 Task: Tag tasks with labels like "Urgent" or "High Priority" for quick filtering in report finalization projects.
Action: Mouse moved to (663, 211)
Screenshot: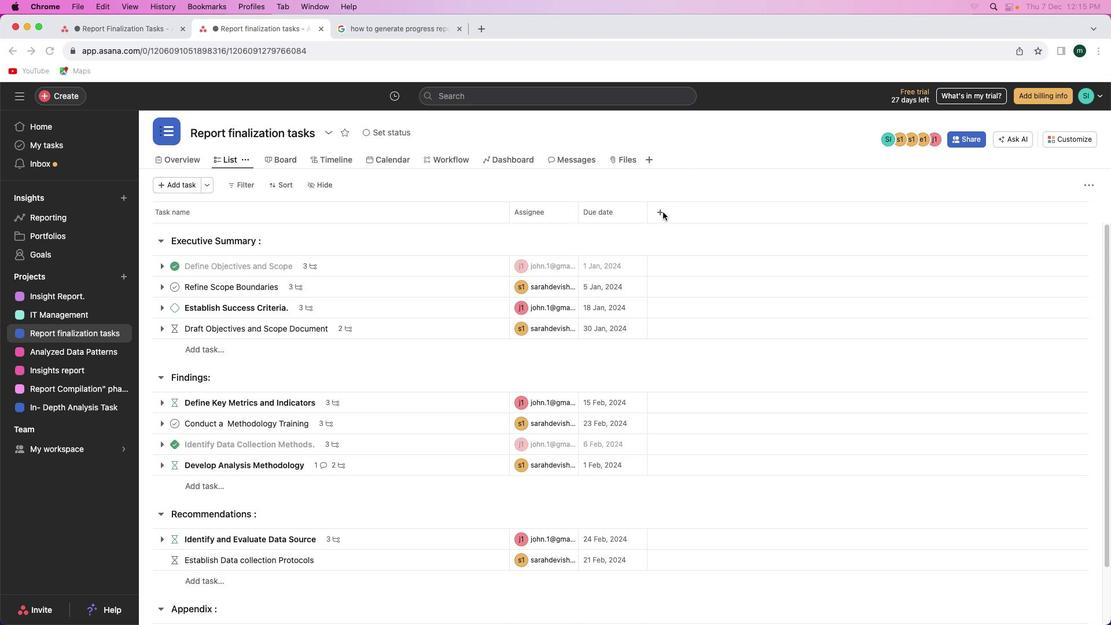 
Action: Mouse pressed left at (663, 211)
Screenshot: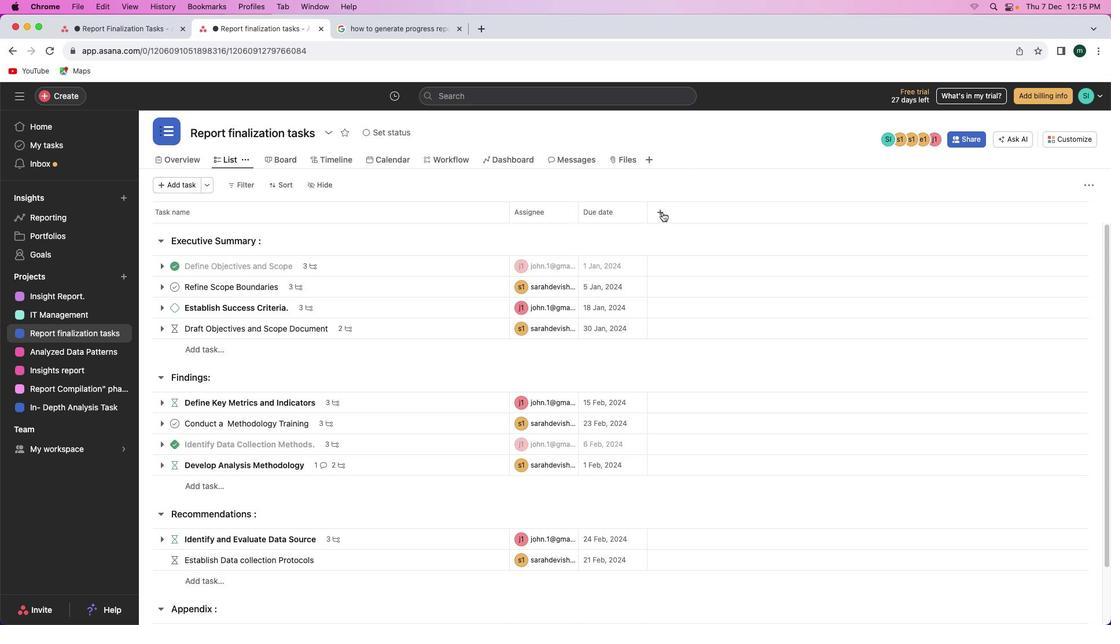 
Action: Mouse moved to (660, 212)
Screenshot: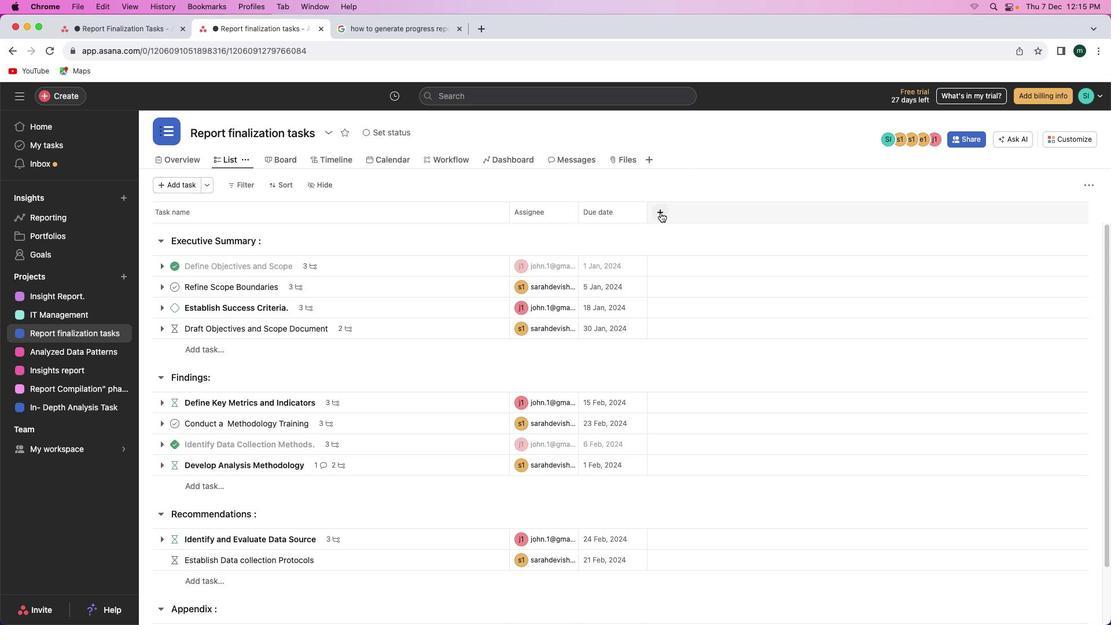 
Action: Mouse pressed left at (660, 212)
Screenshot: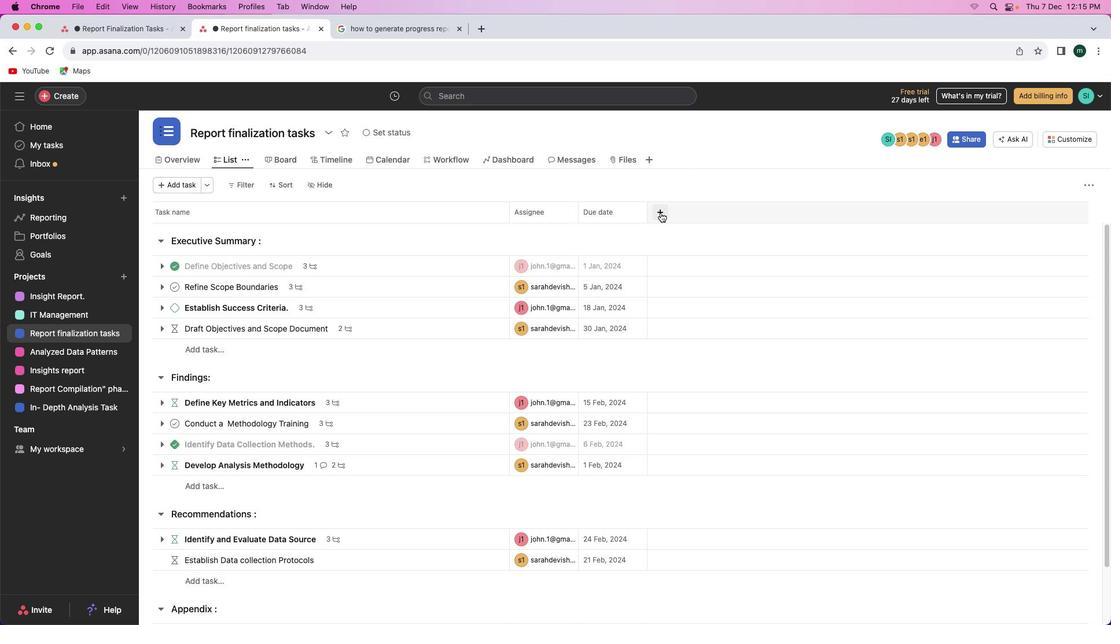 
Action: Mouse moved to (681, 248)
Screenshot: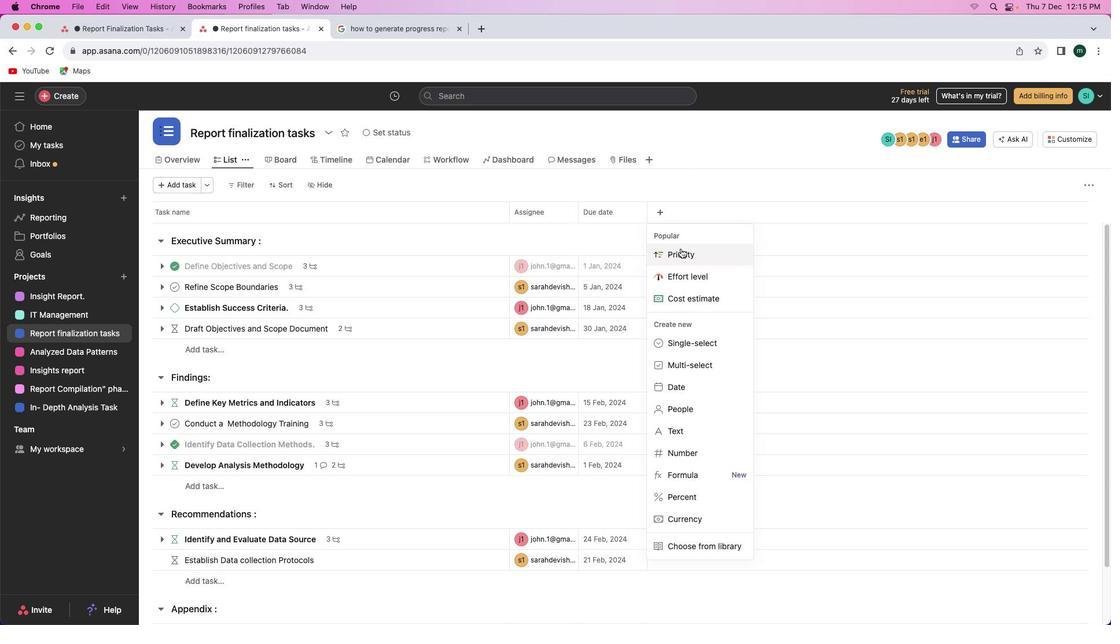 
Action: Mouse pressed left at (681, 248)
Screenshot: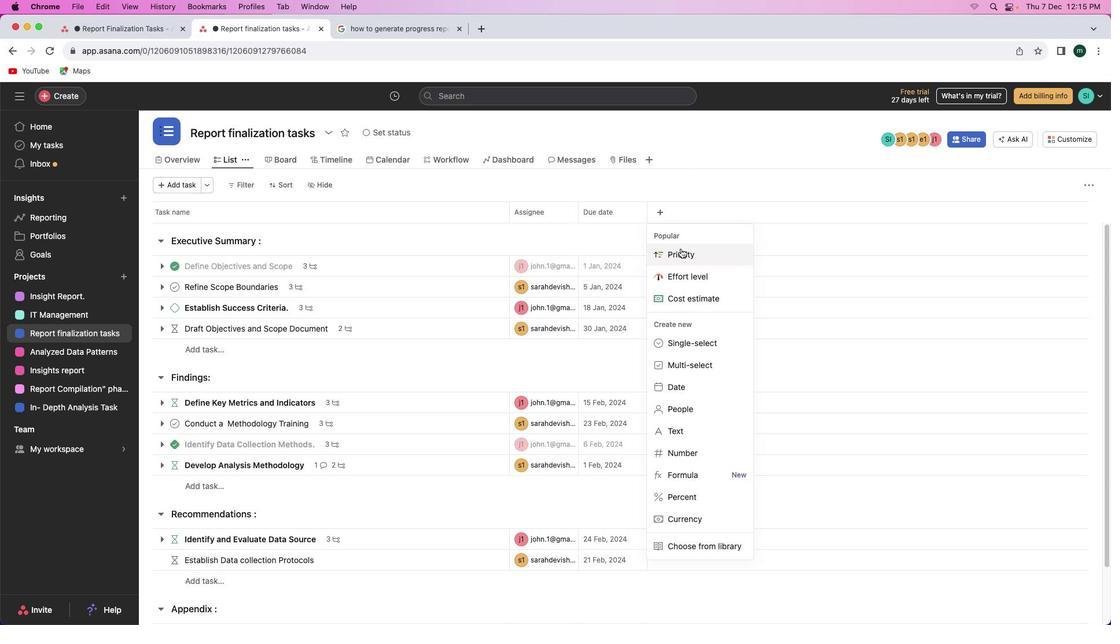 
Action: Mouse moved to (685, 492)
Screenshot: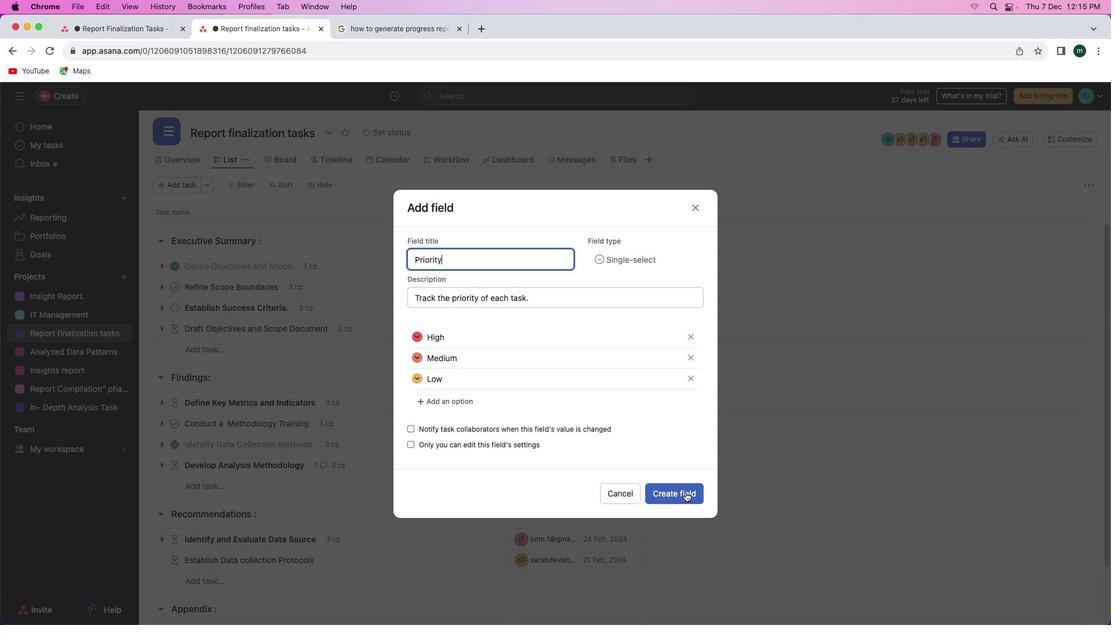 
Action: Mouse pressed left at (685, 492)
Screenshot: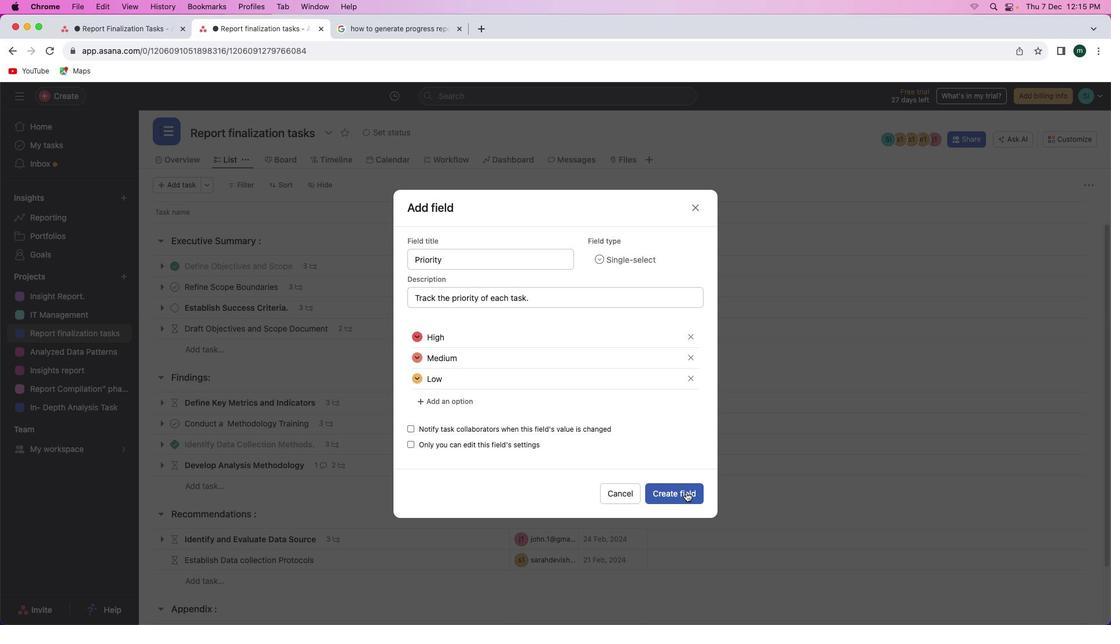 
Action: Mouse moved to (699, 263)
Screenshot: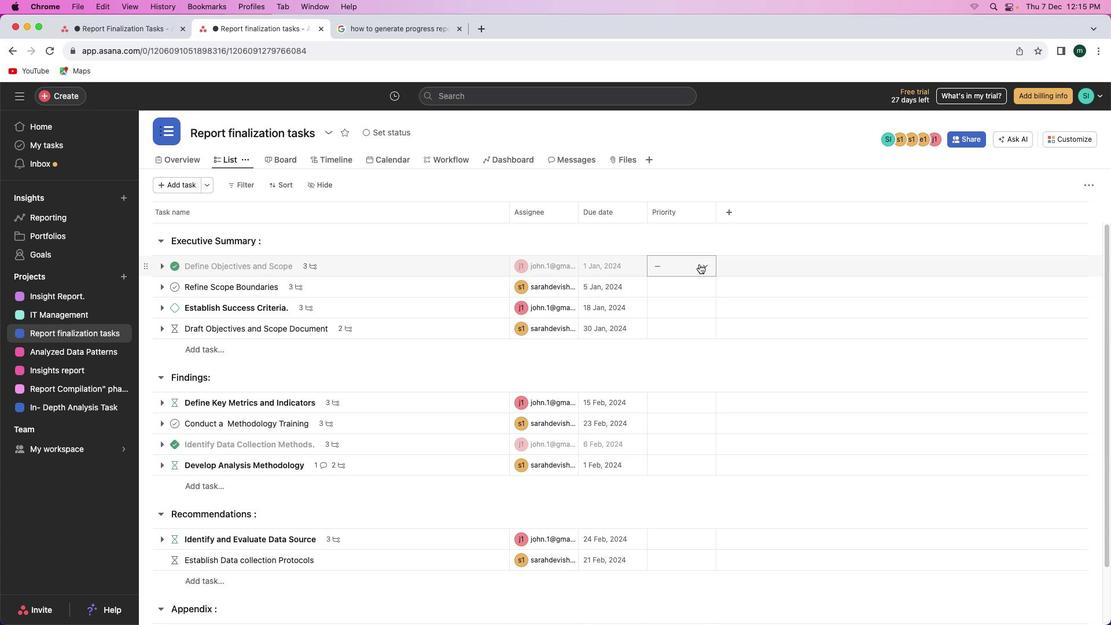 
Action: Mouse pressed left at (699, 263)
Screenshot: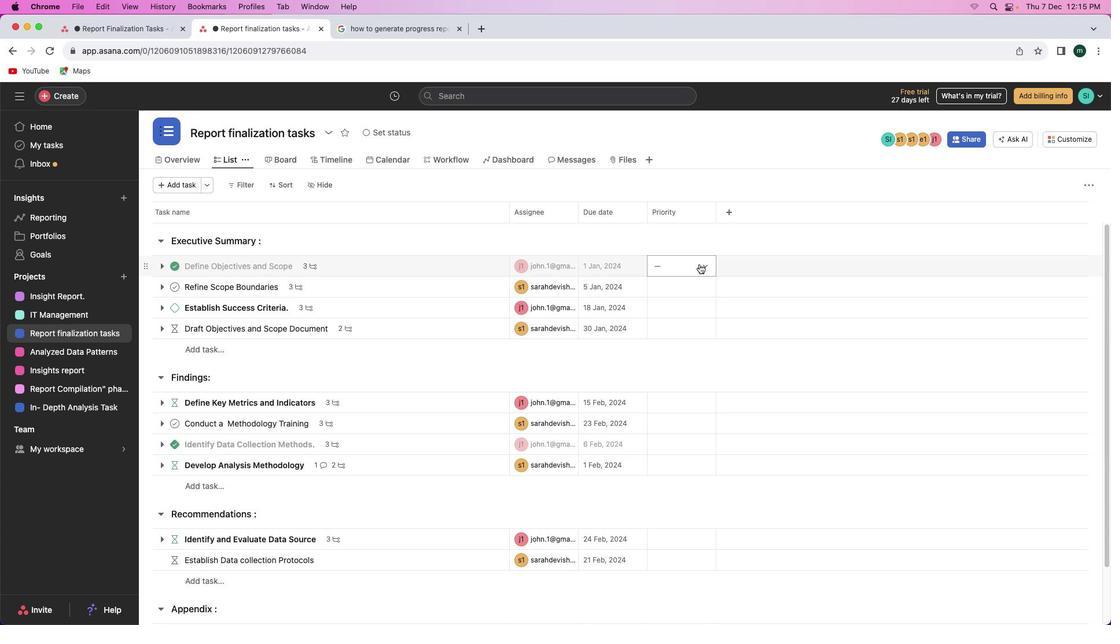 
Action: Mouse moved to (683, 328)
Screenshot: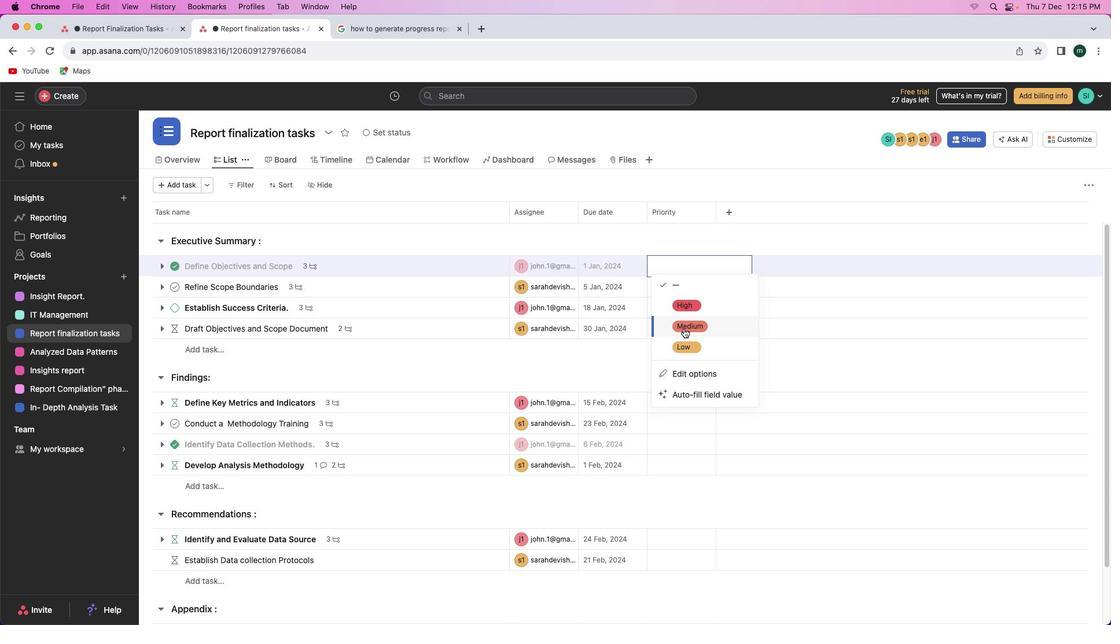 
Action: Mouse pressed left at (683, 328)
Screenshot: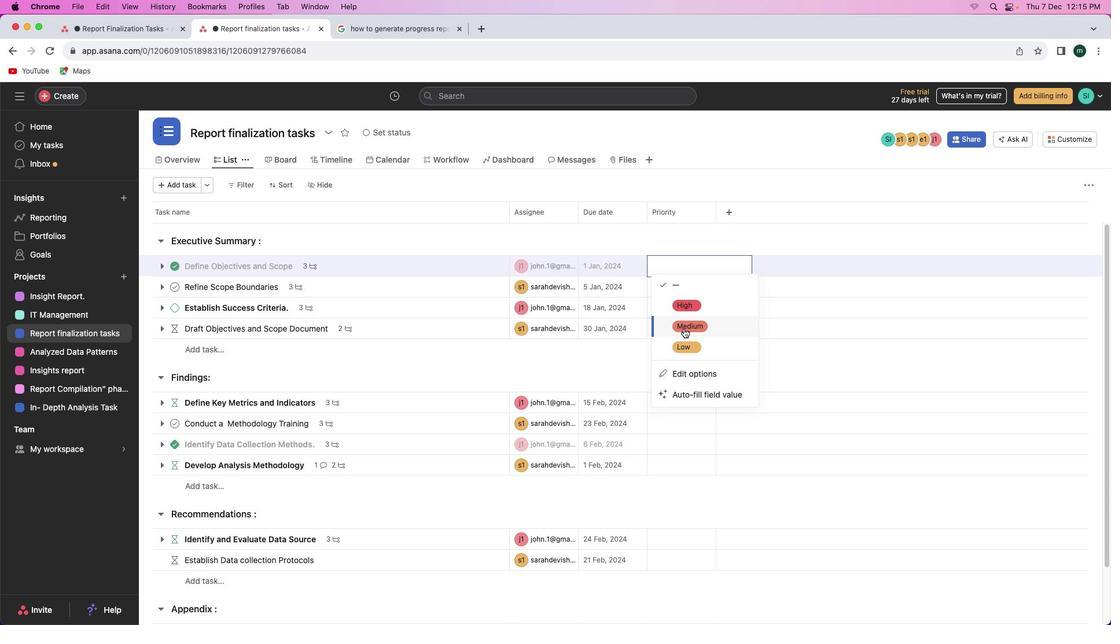 
Action: Mouse moved to (691, 289)
Screenshot: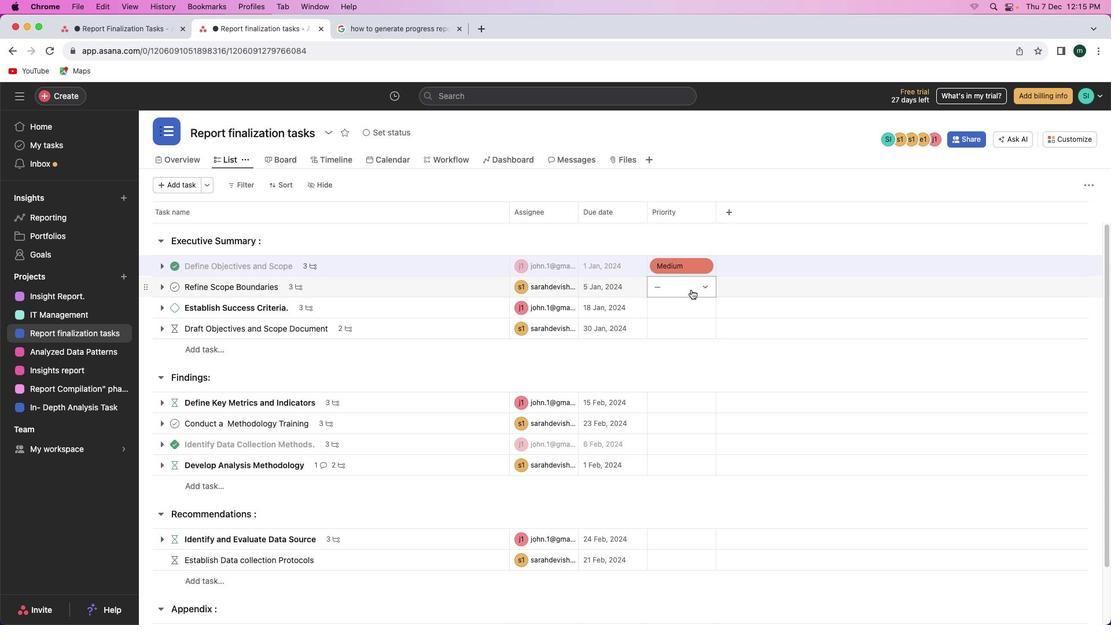 
Action: Mouse pressed left at (691, 289)
Screenshot: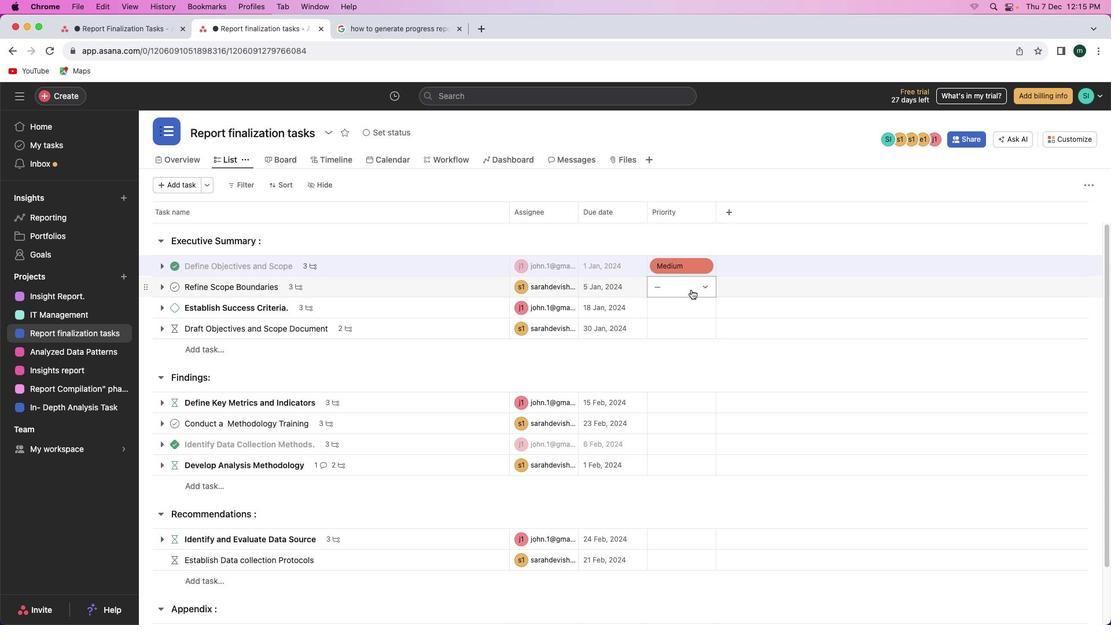 
Action: Mouse moved to (687, 369)
Screenshot: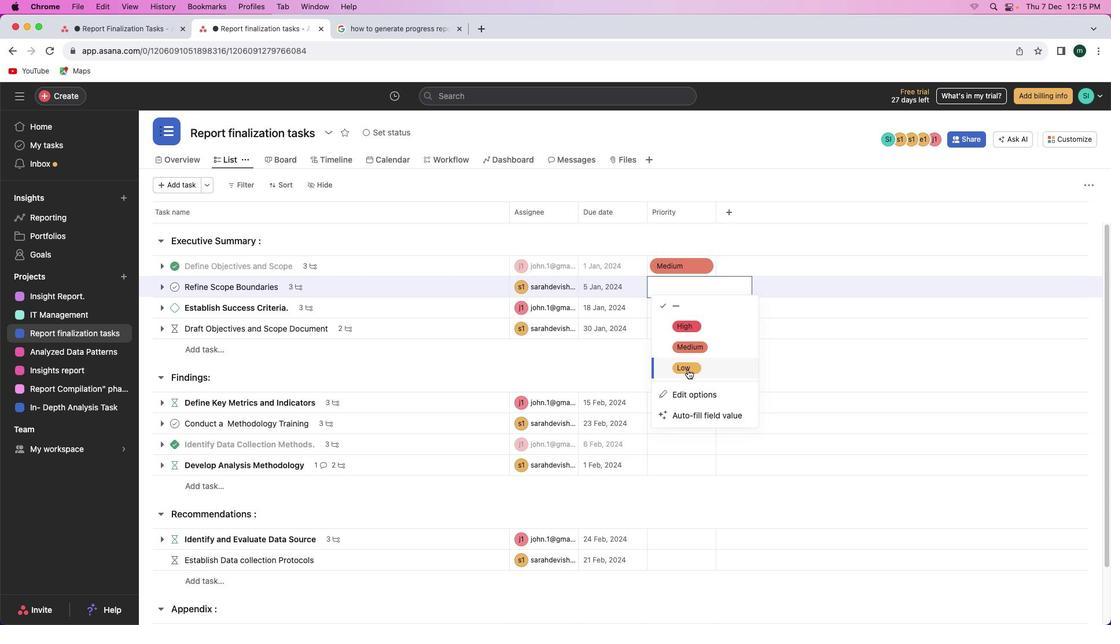 
Action: Mouse pressed left at (687, 369)
Screenshot: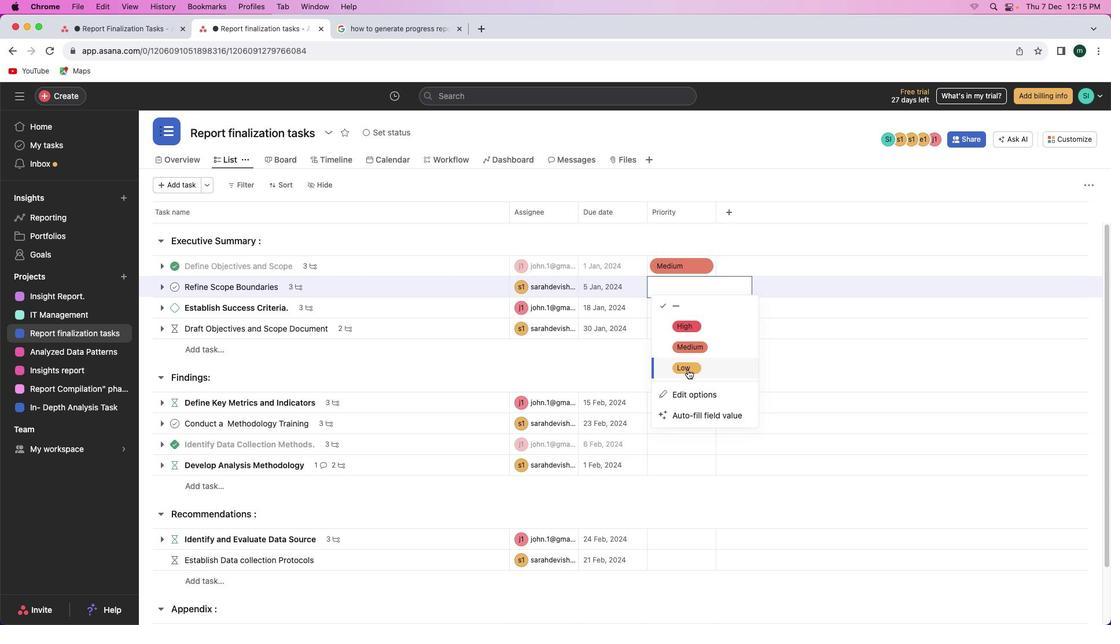 
Action: Mouse moved to (696, 313)
Screenshot: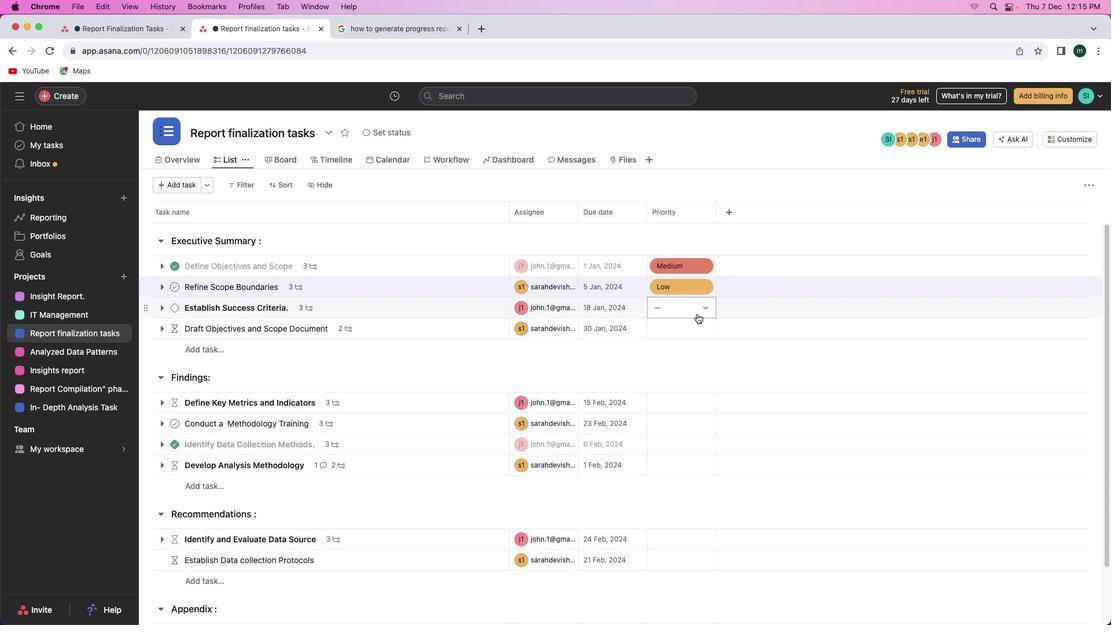 
Action: Mouse pressed left at (696, 313)
Screenshot: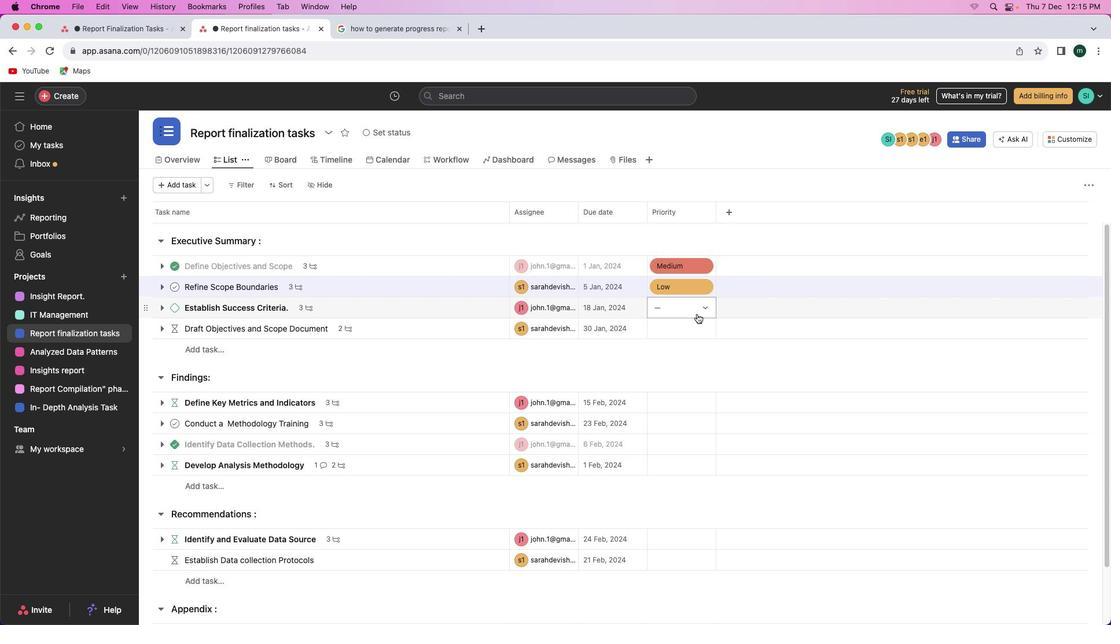 
Action: Mouse moved to (688, 364)
Screenshot: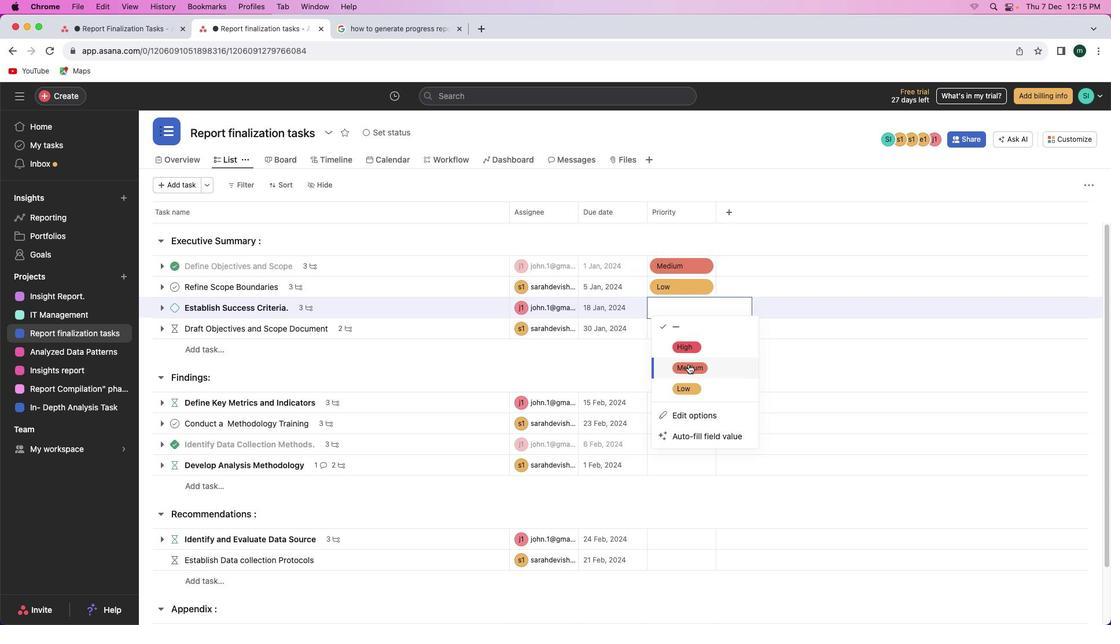 
Action: Mouse pressed left at (688, 364)
Screenshot: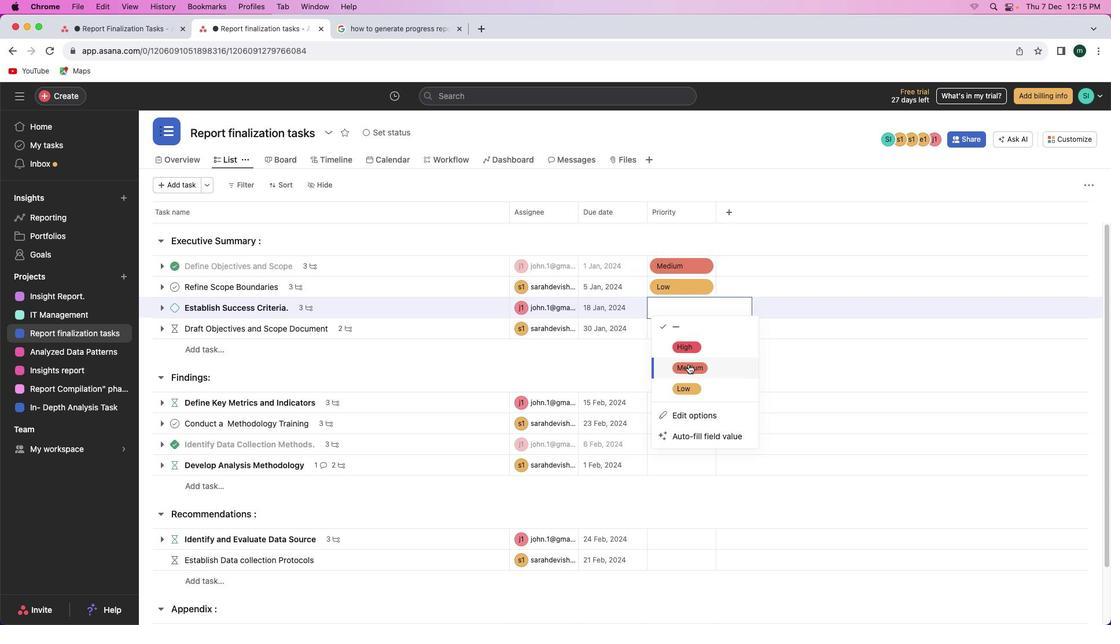 
Action: Mouse moved to (697, 331)
Screenshot: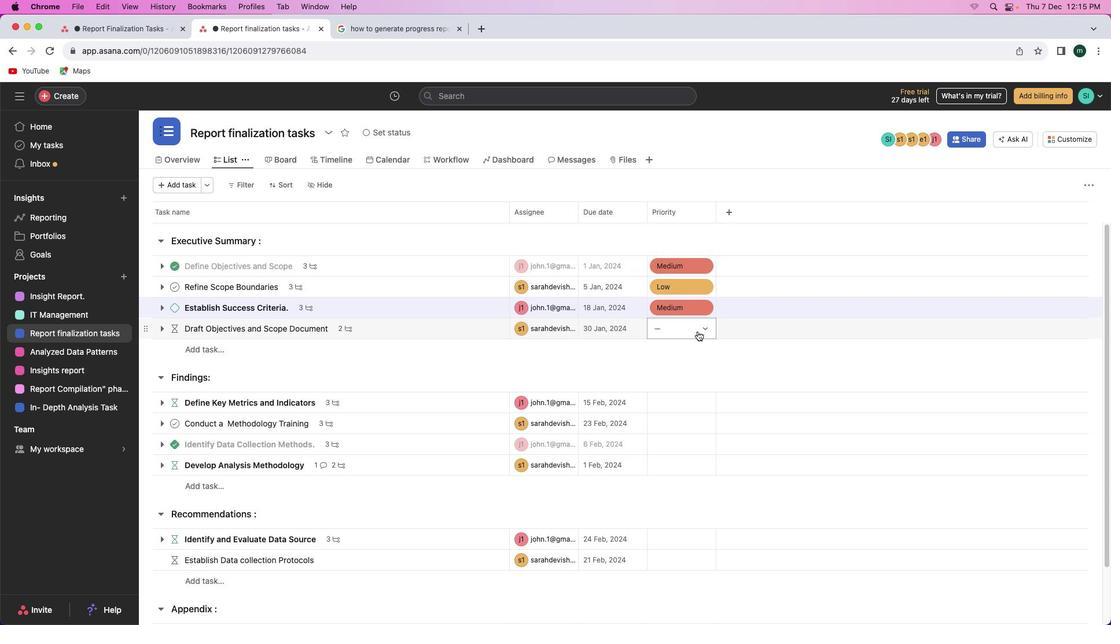 
Action: Mouse pressed left at (697, 331)
Screenshot: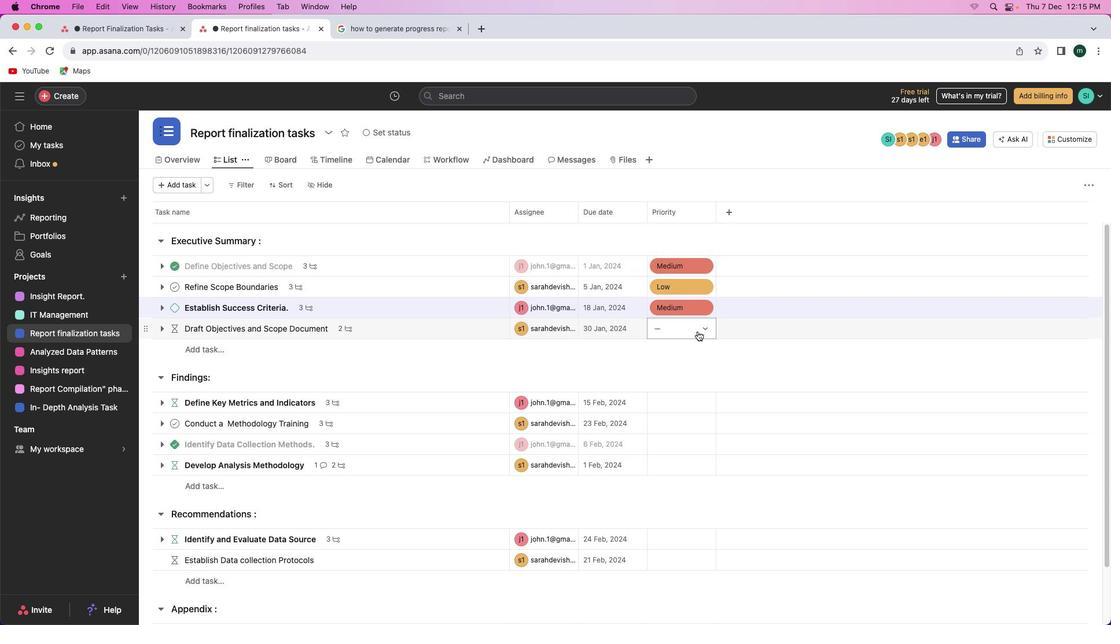 
Action: Mouse moved to (691, 361)
Screenshot: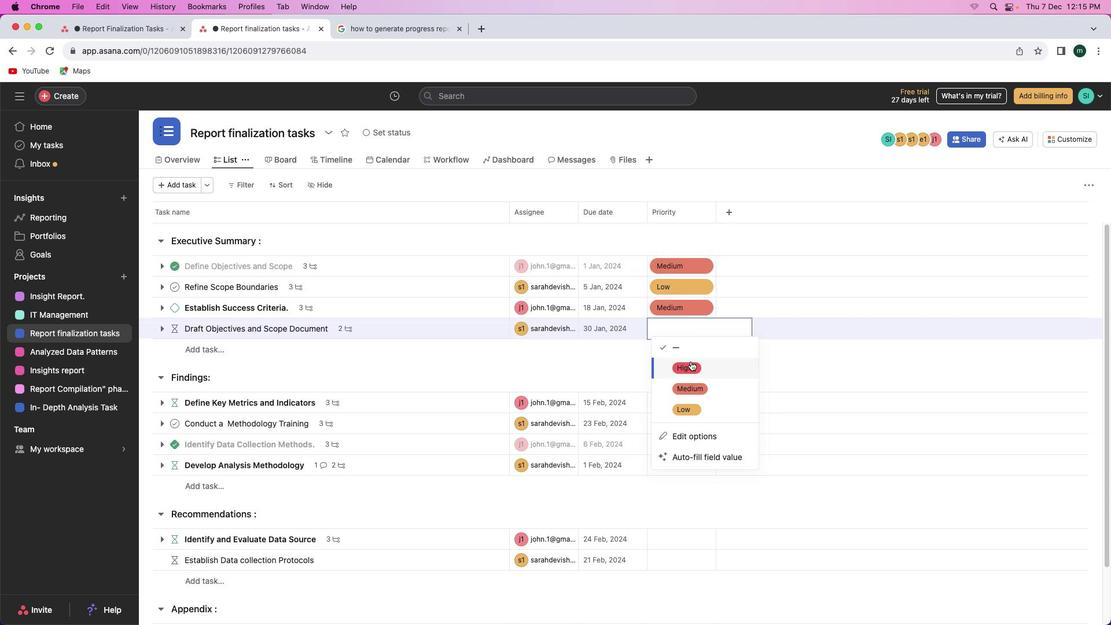 
Action: Mouse pressed left at (691, 361)
Screenshot: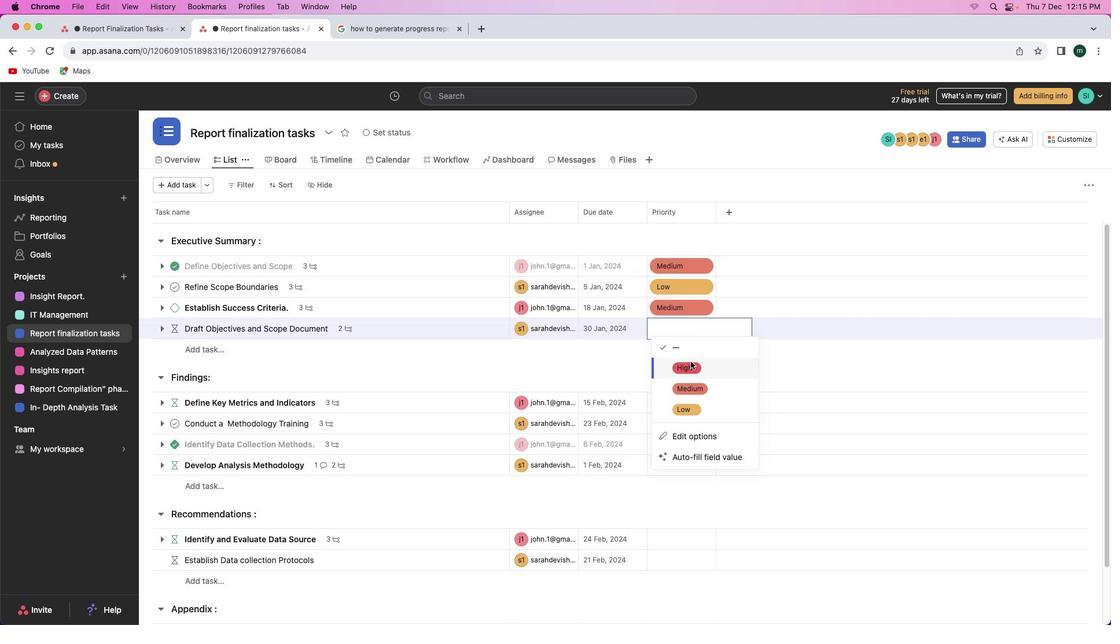 
Action: Mouse moved to (692, 401)
Screenshot: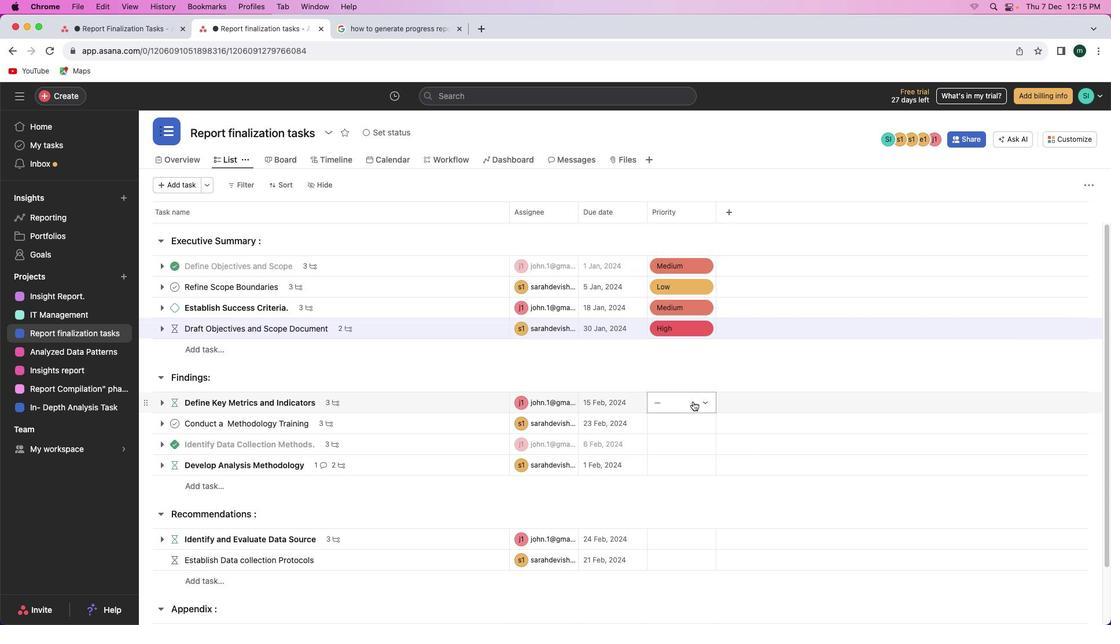 
Action: Mouse pressed left at (692, 401)
Screenshot: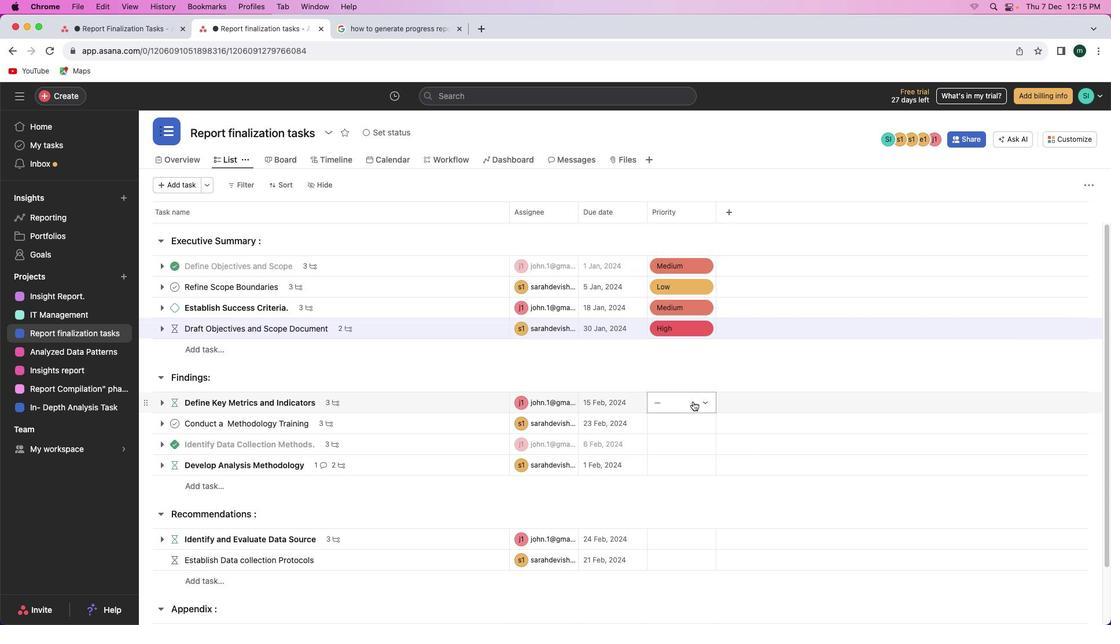 
Action: Mouse moved to (689, 442)
Screenshot: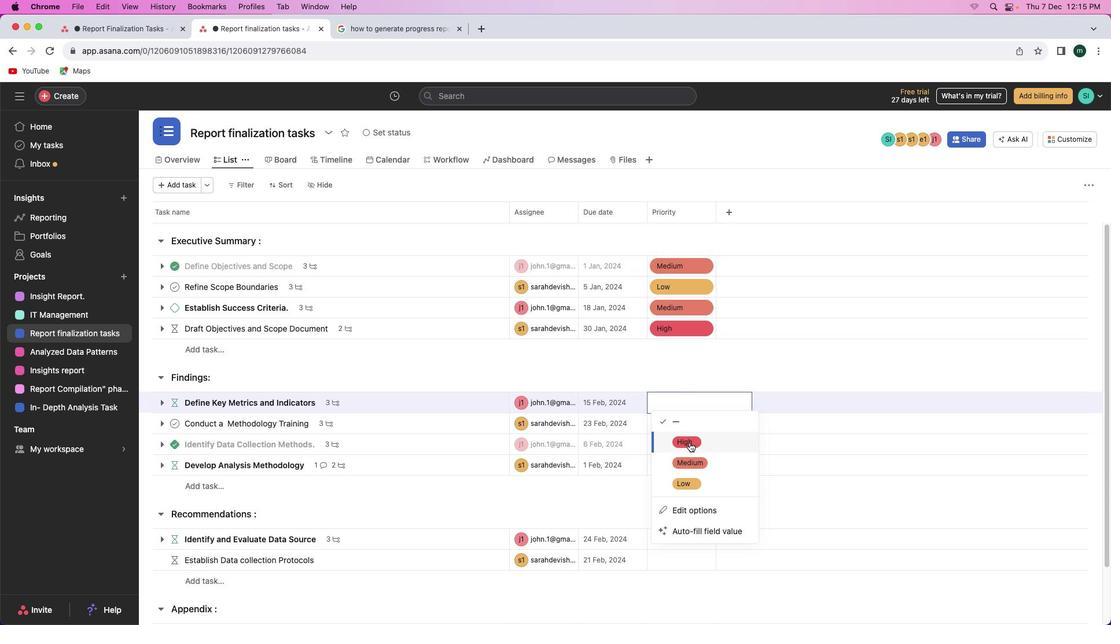 
Action: Mouse pressed left at (689, 442)
Screenshot: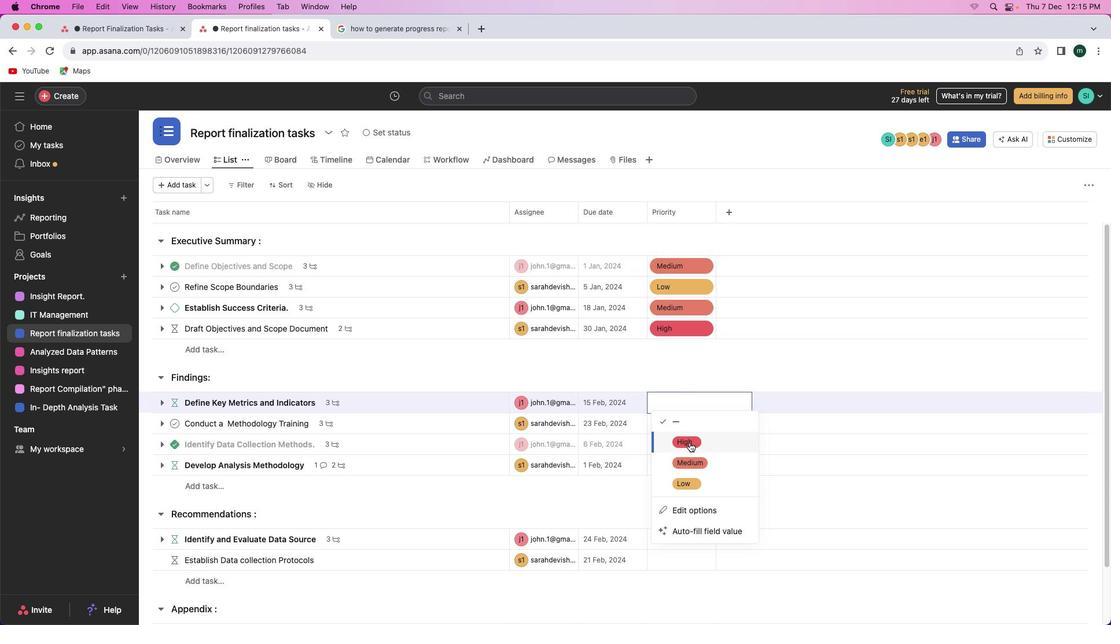 
Action: Mouse moved to (698, 430)
Screenshot: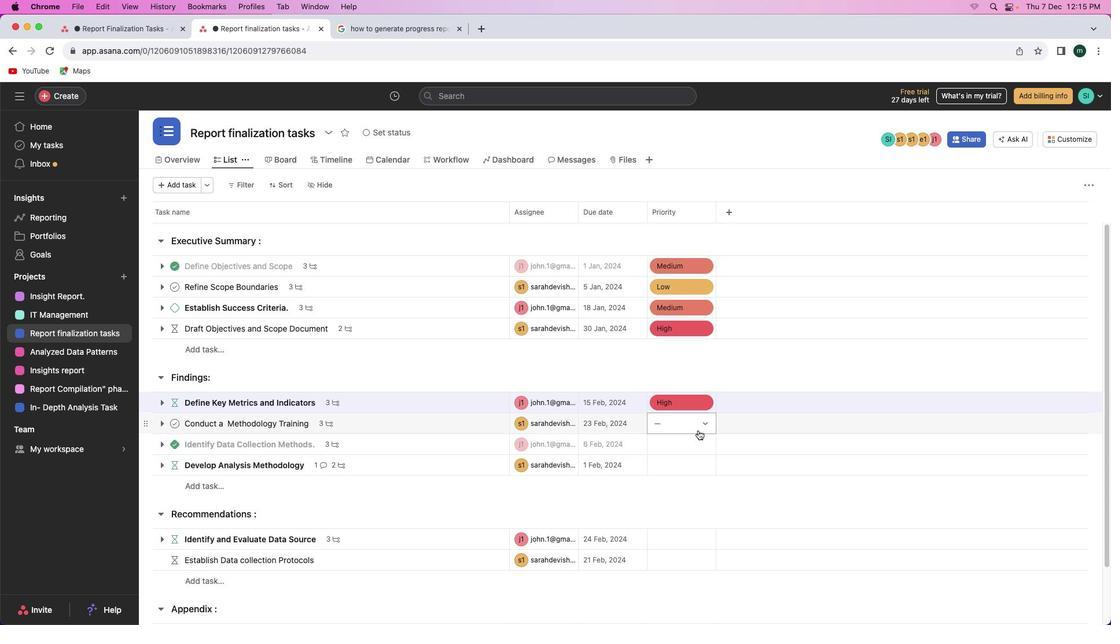 
Action: Mouse pressed left at (698, 430)
Screenshot: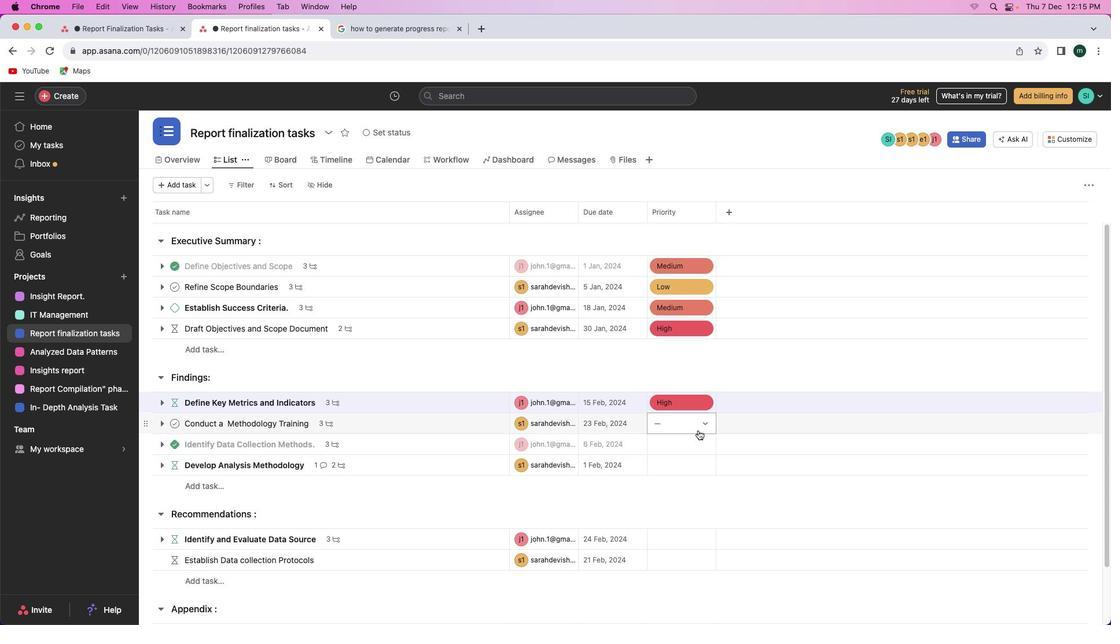 
Action: Mouse moved to (694, 454)
Screenshot: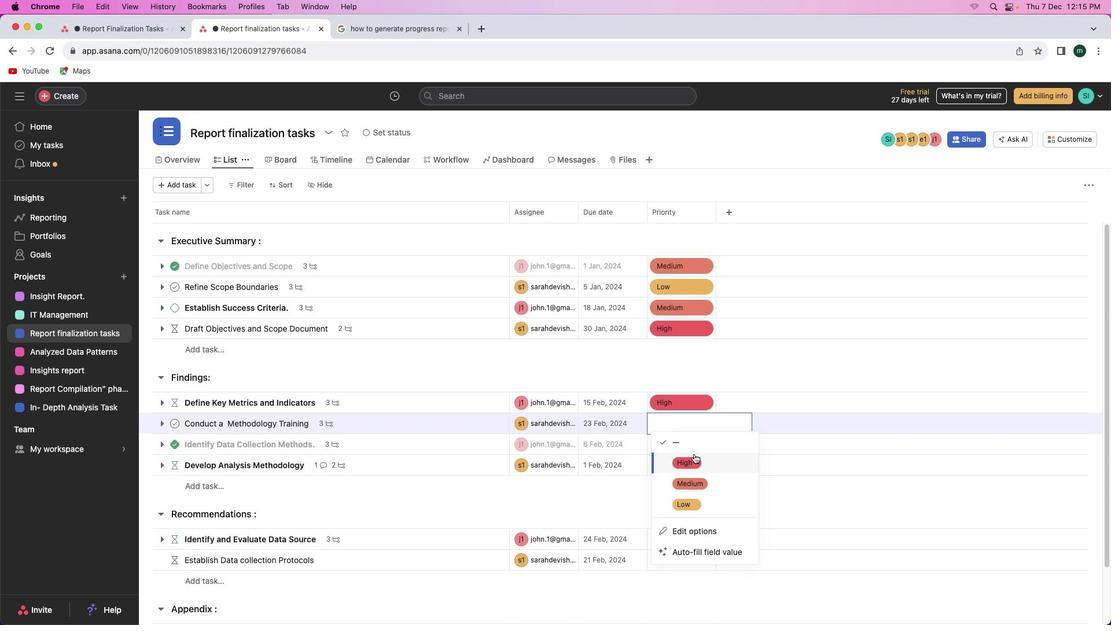 
Action: Mouse pressed left at (694, 454)
Screenshot: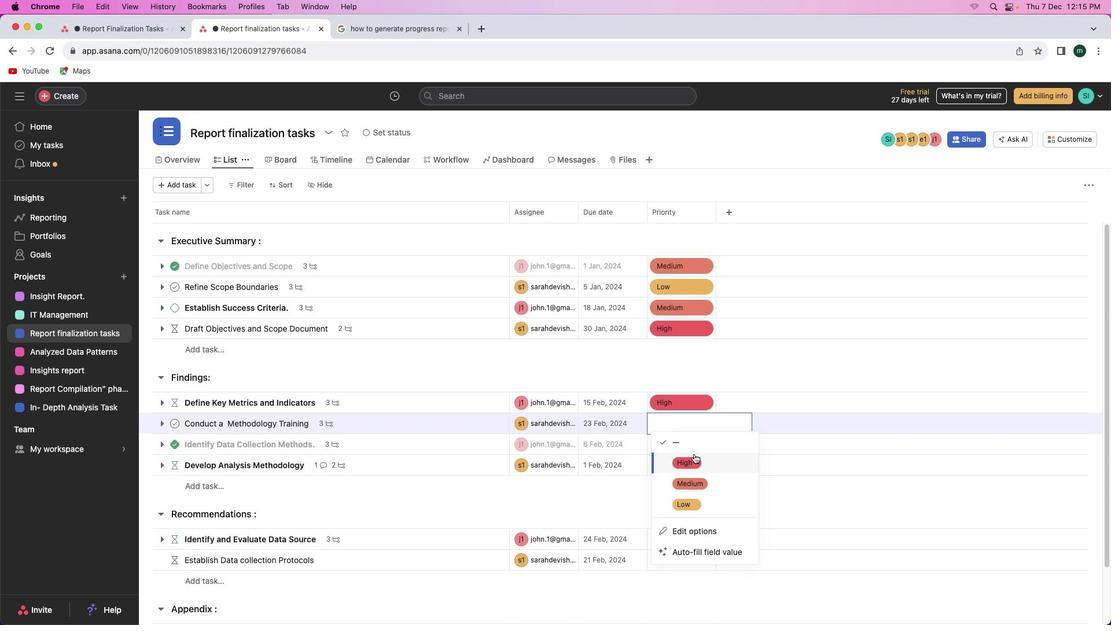 
Action: Mouse moved to (700, 444)
Screenshot: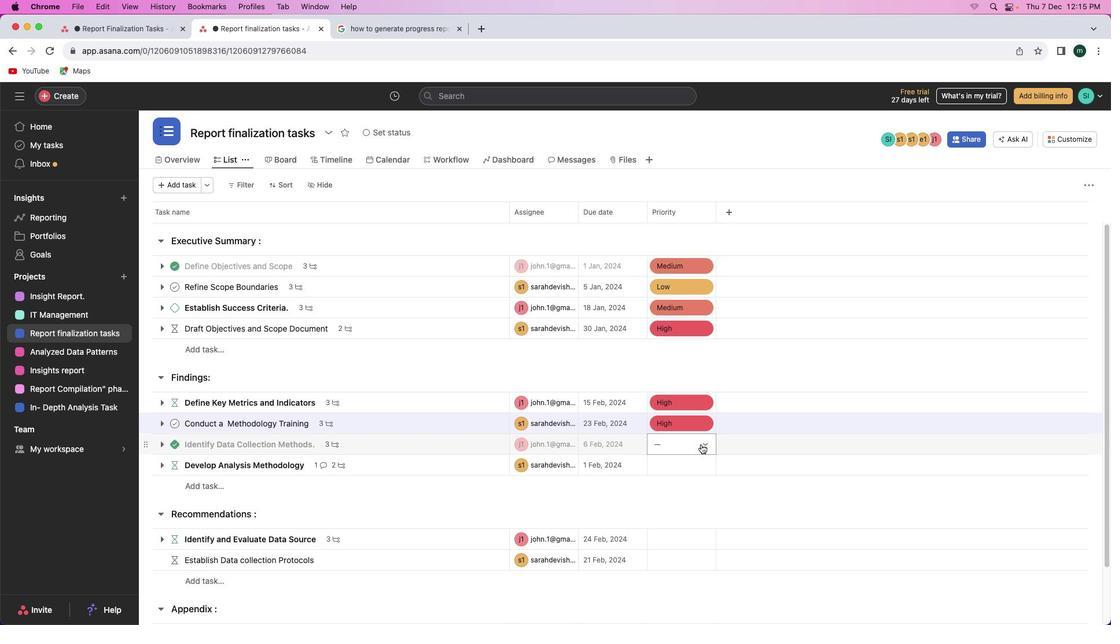 
Action: Mouse pressed left at (700, 444)
Screenshot: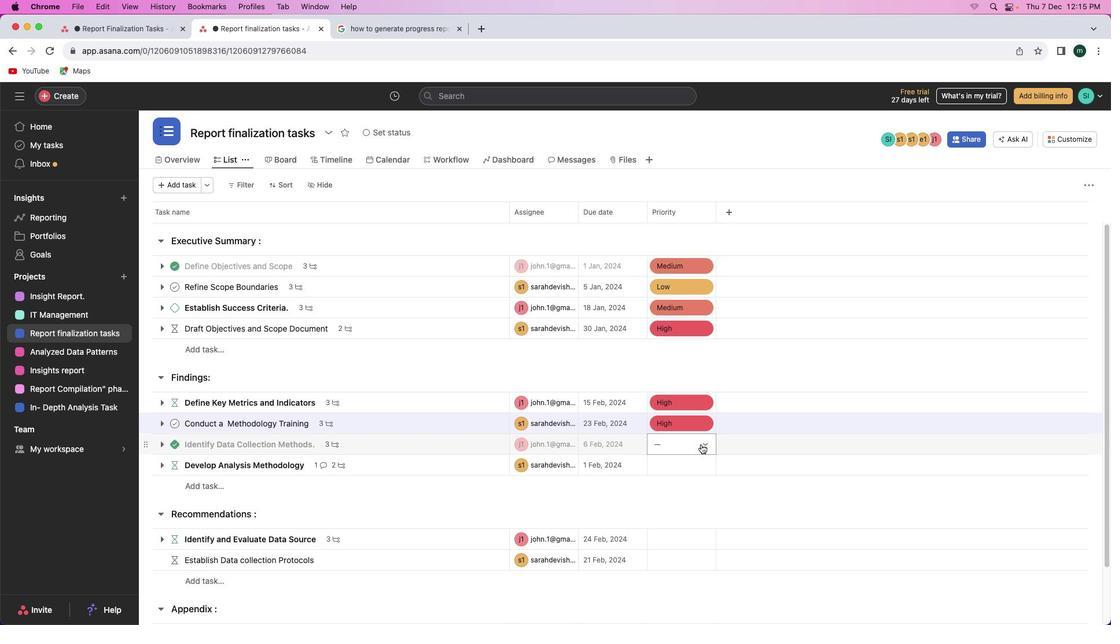
Action: Mouse moved to (687, 495)
Screenshot: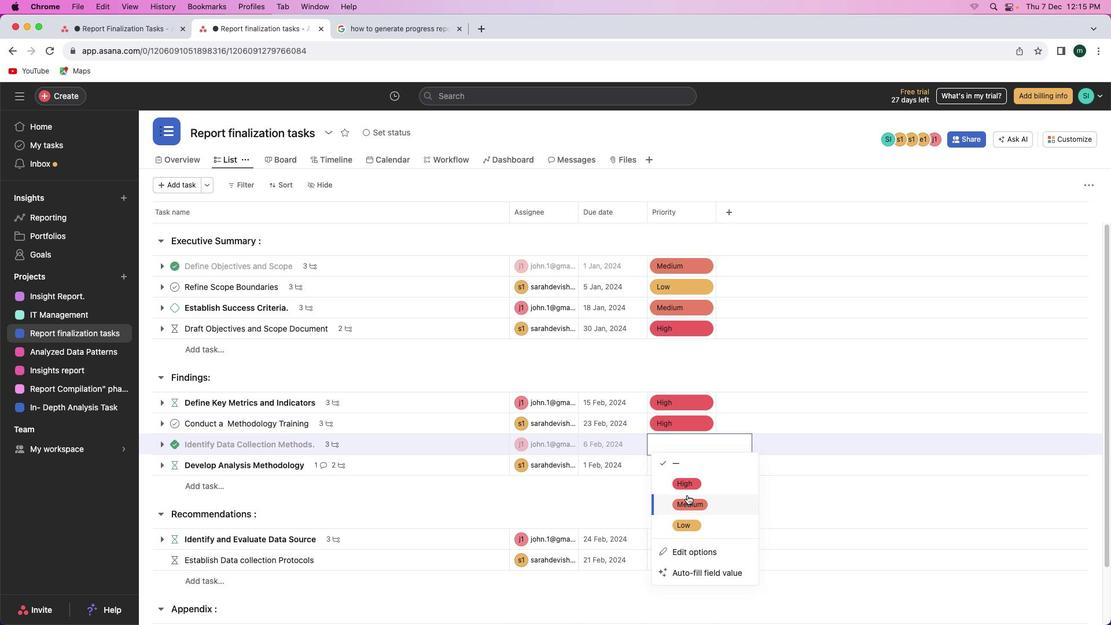 
Action: Mouse pressed left at (687, 495)
Screenshot: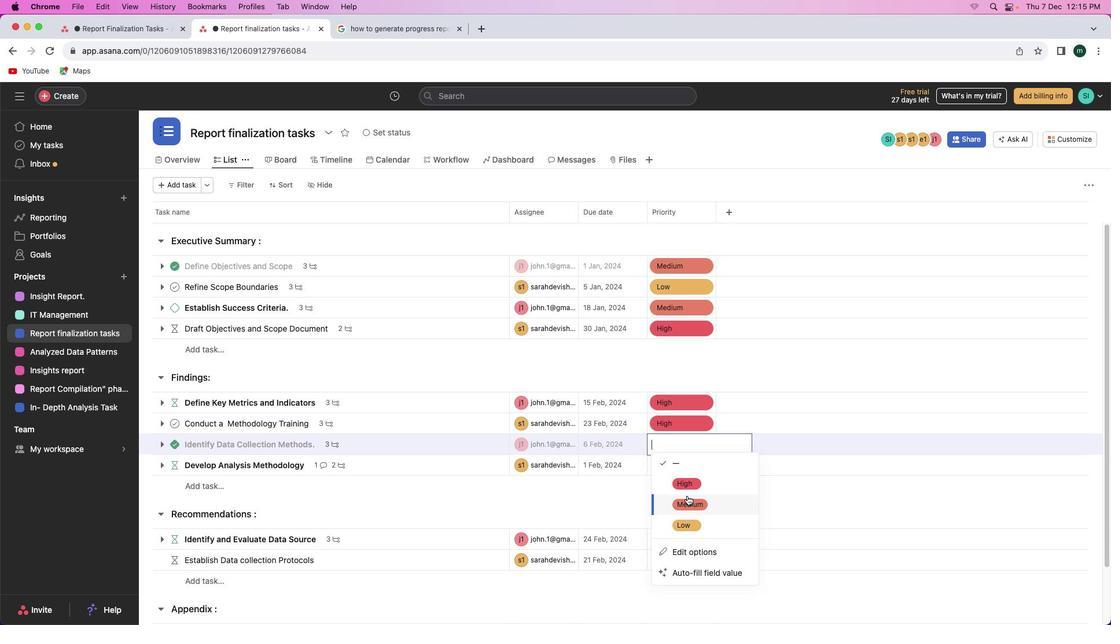 
Action: Mouse moved to (695, 471)
Screenshot: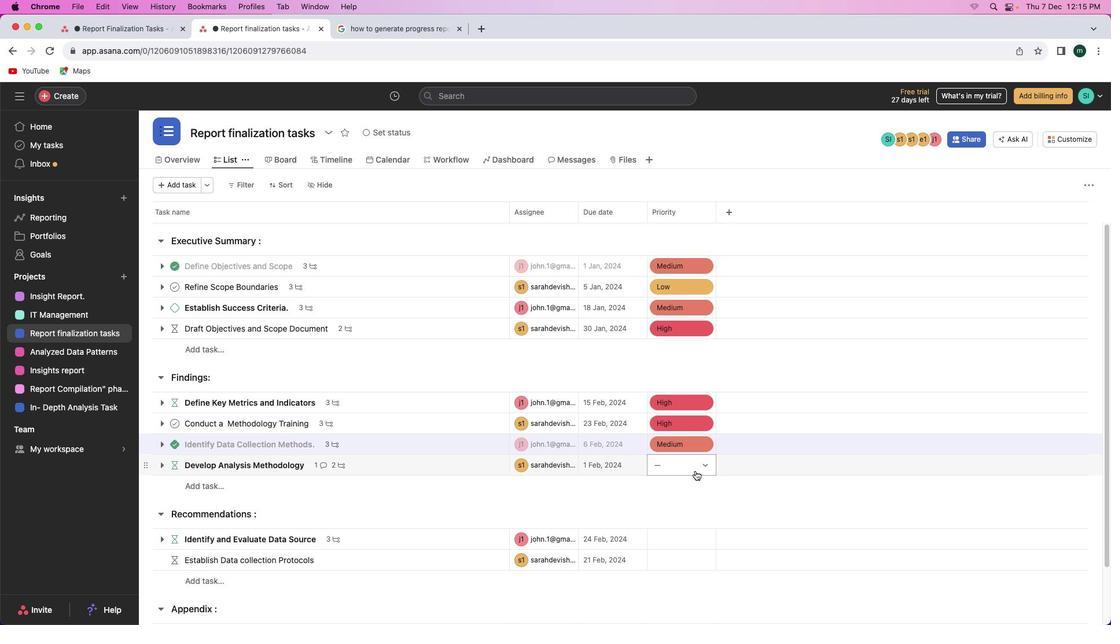 
Action: Mouse pressed left at (695, 471)
Screenshot: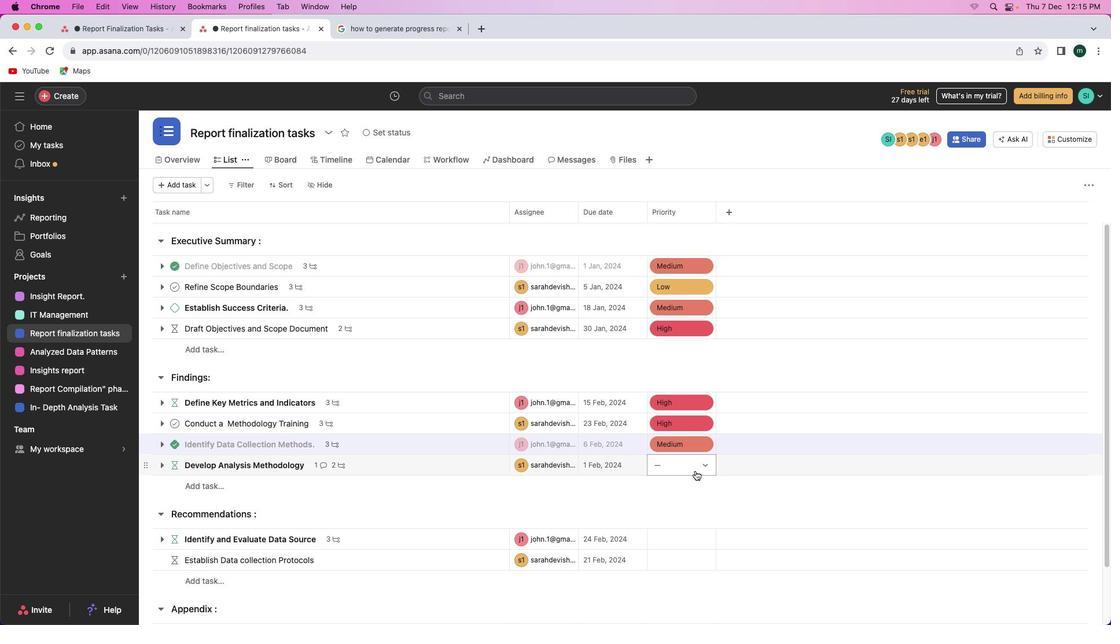 
Action: Mouse moved to (691, 518)
Screenshot: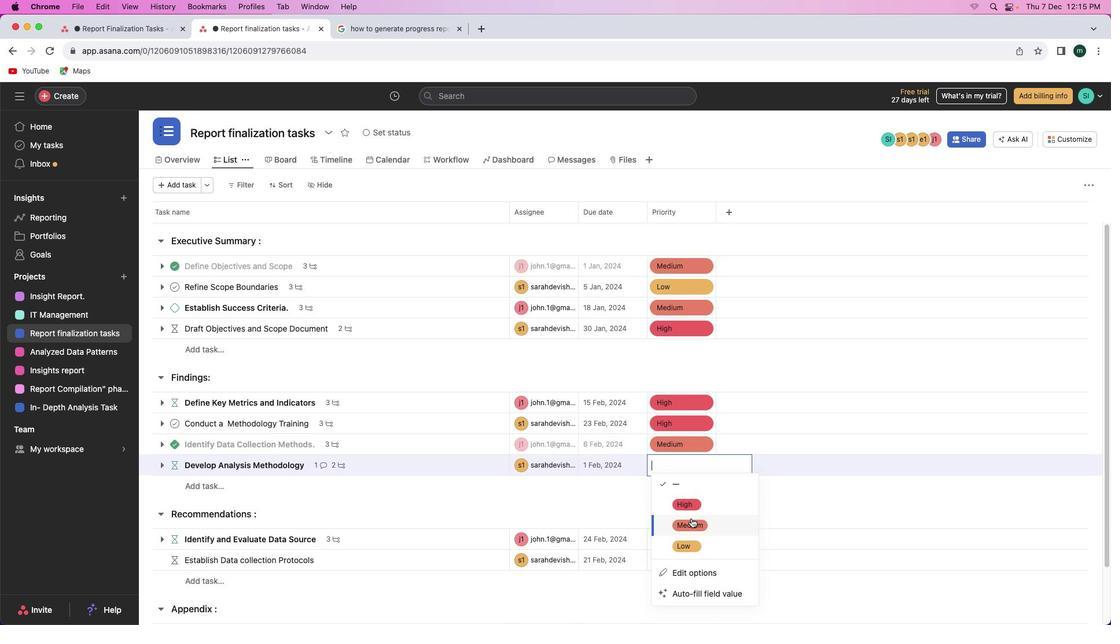 
Action: Mouse pressed left at (691, 518)
Screenshot: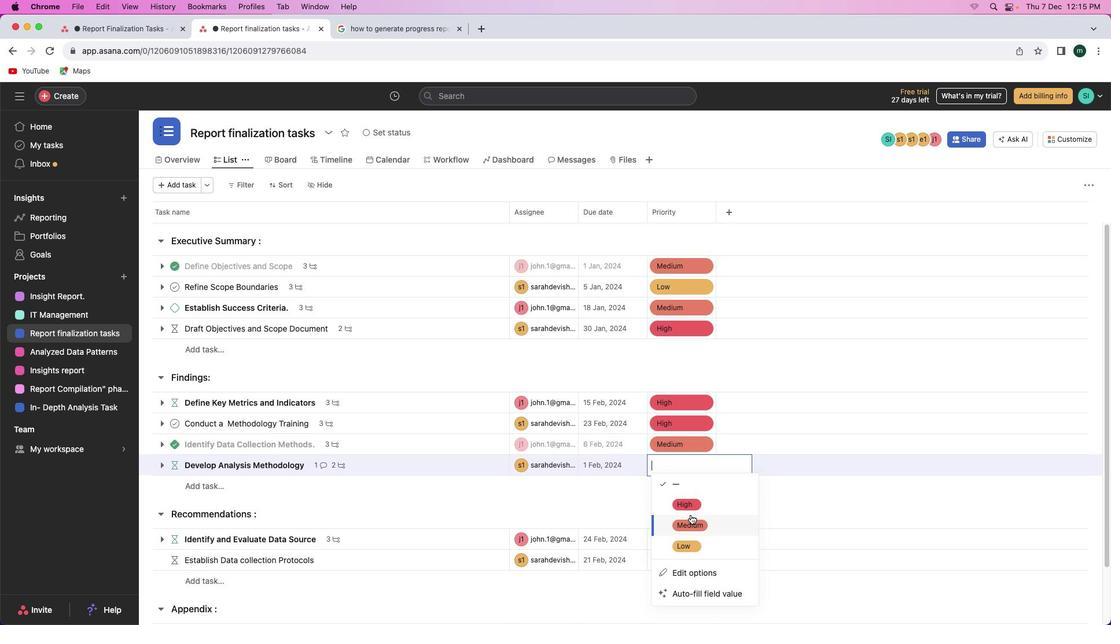 
Action: Mouse moved to (704, 431)
Screenshot: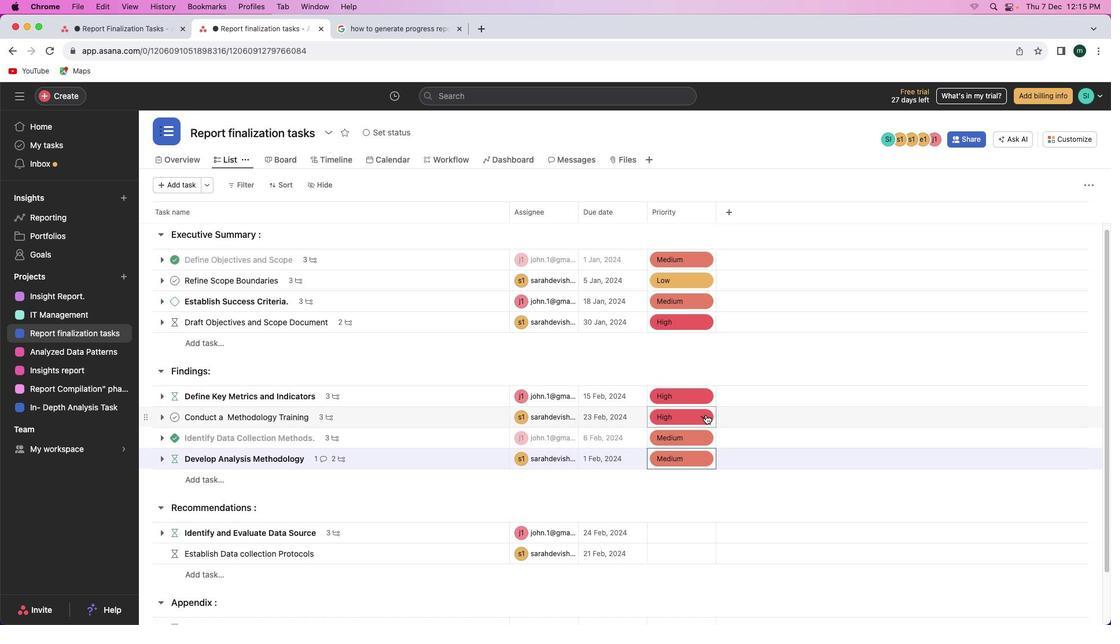 
Action: Mouse scrolled (704, 431) with delta (0, 0)
Screenshot: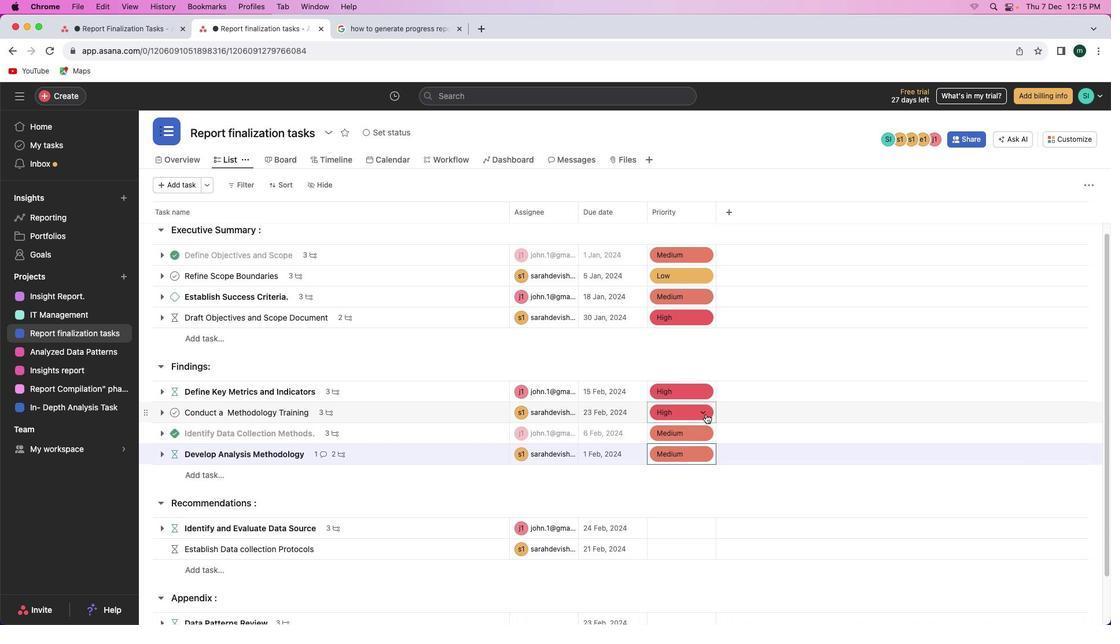 
Action: Mouse moved to (706, 424)
Screenshot: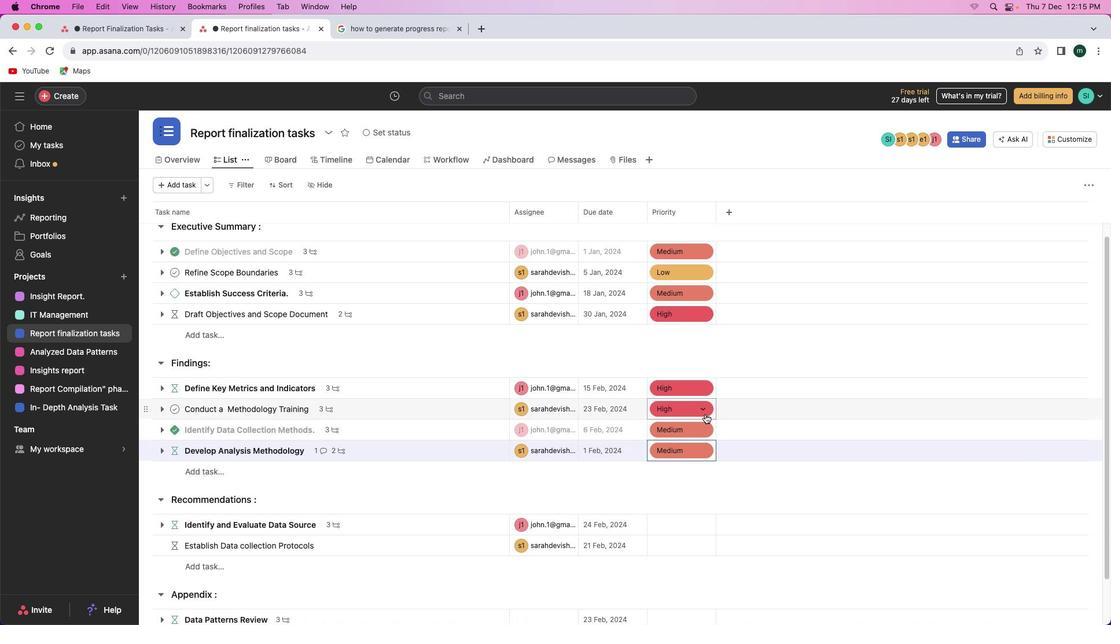 
Action: Mouse scrolled (706, 424) with delta (0, 0)
Screenshot: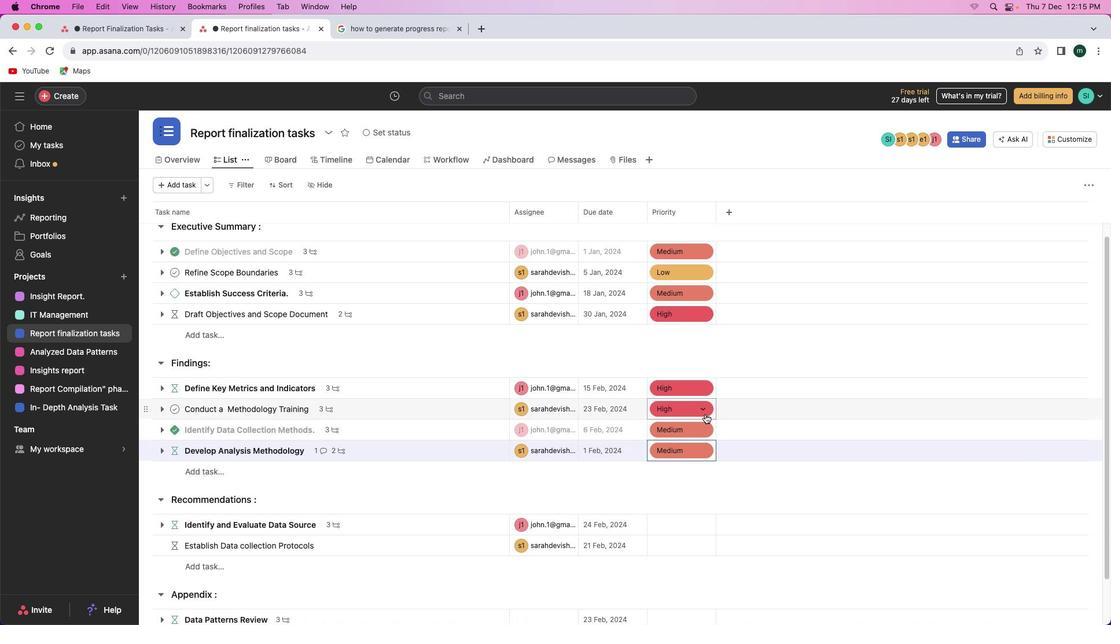 
Action: Mouse moved to (704, 410)
Screenshot: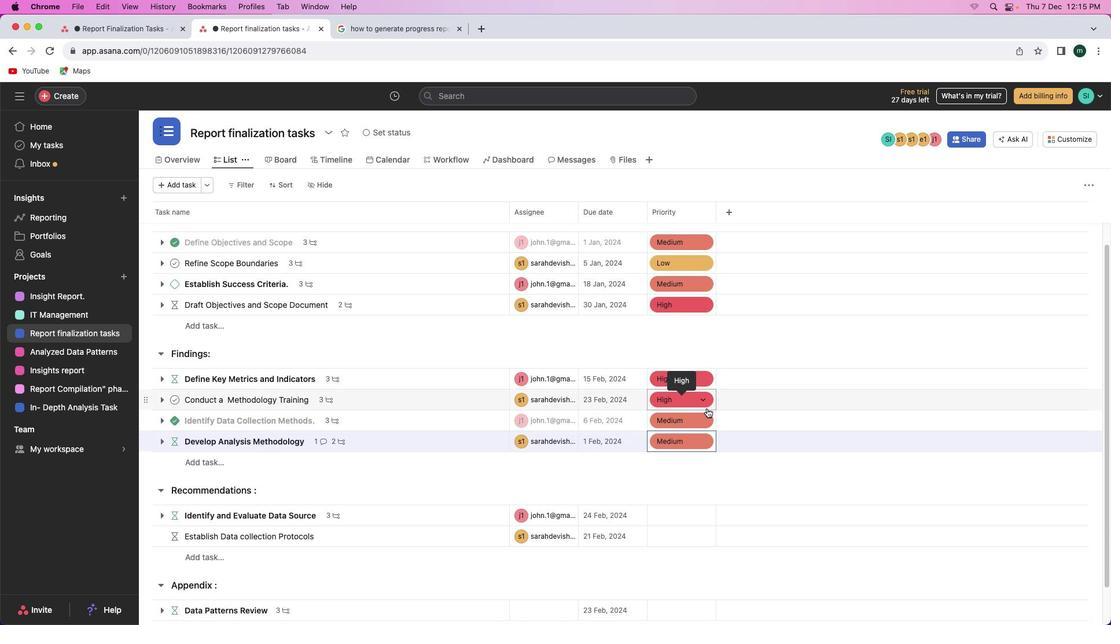 
Action: Mouse scrolled (704, 410) with delta (0, 0)
Screenshot: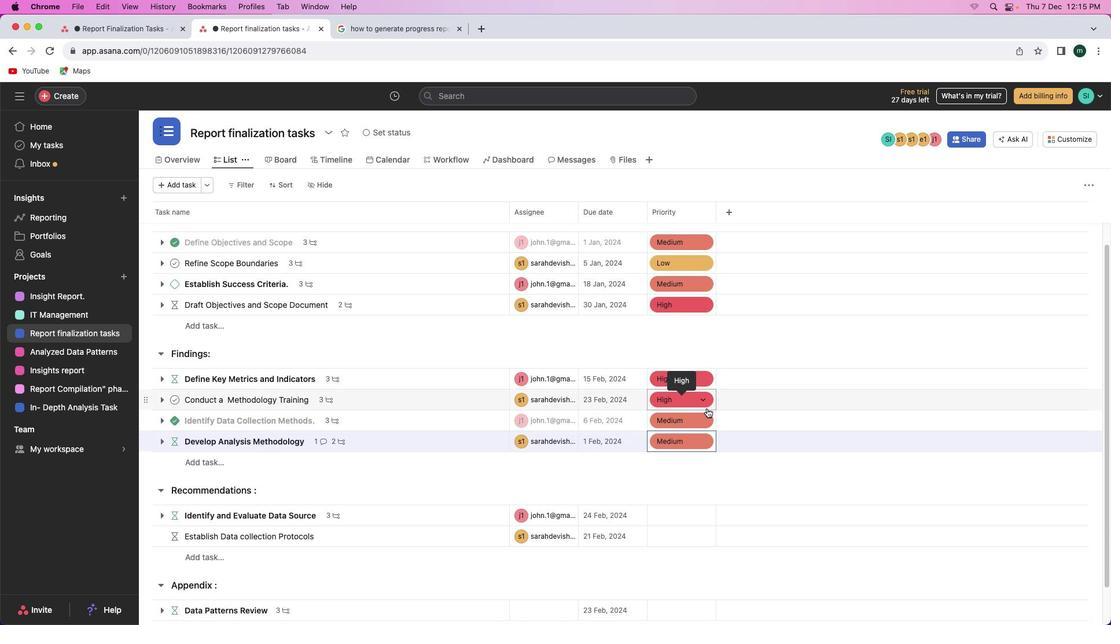
Action: Mouse moved to (706, 409)
Screenshot: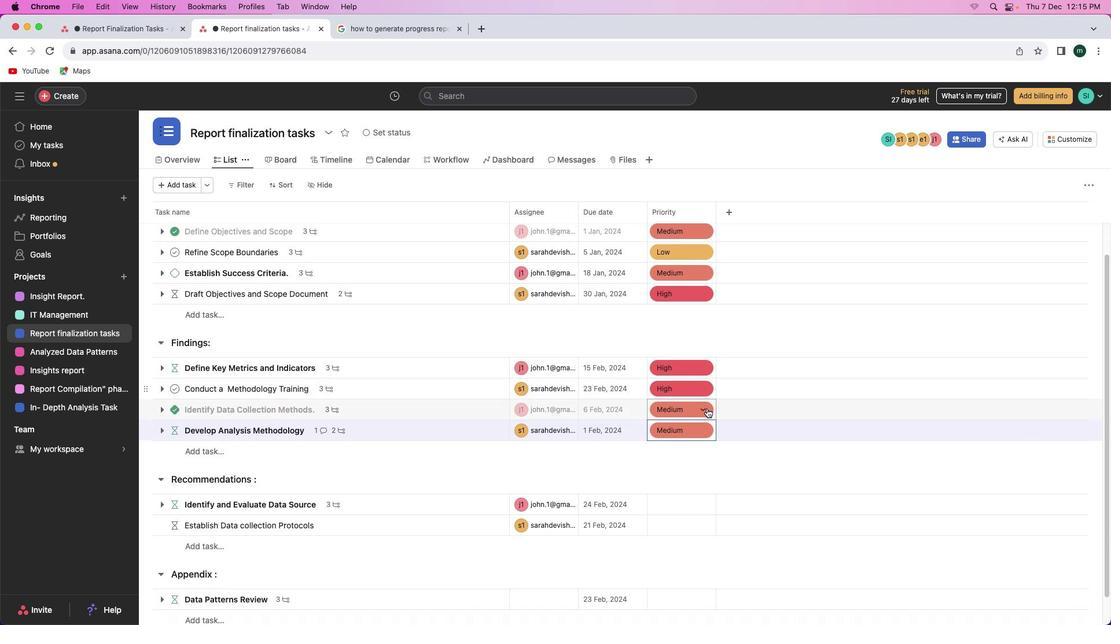 
Action: Mouse scrolled (706, 409) with delta (0, 0)
Screenshot: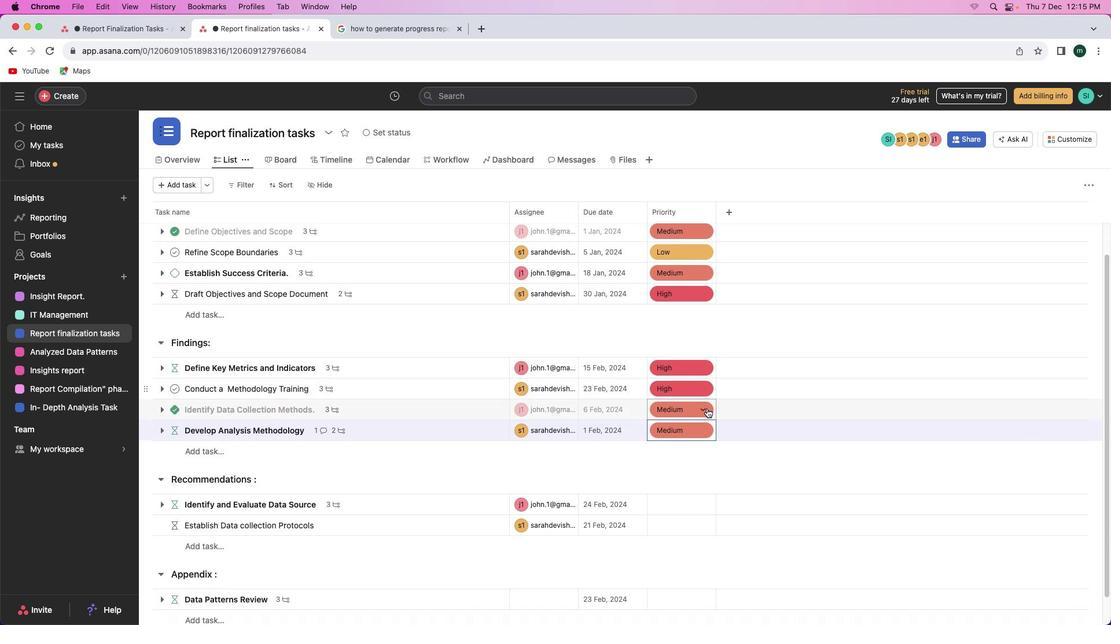 
Action: Mouse moved to (692, 504)
Screenshot: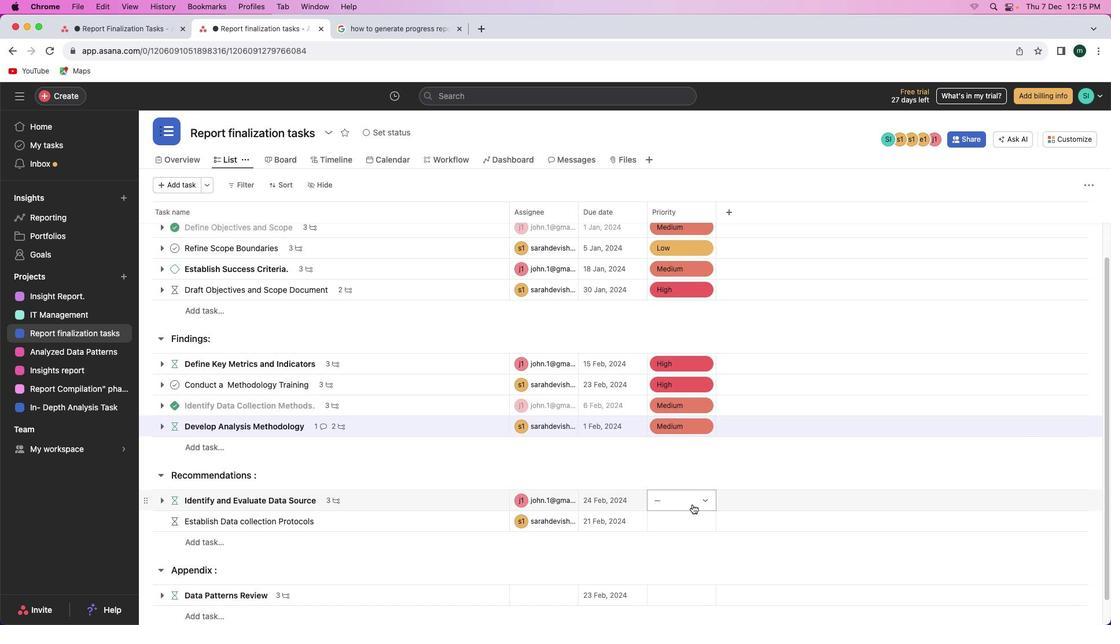 
Action: Mouse pressed left at (692, 504)
Screenshot: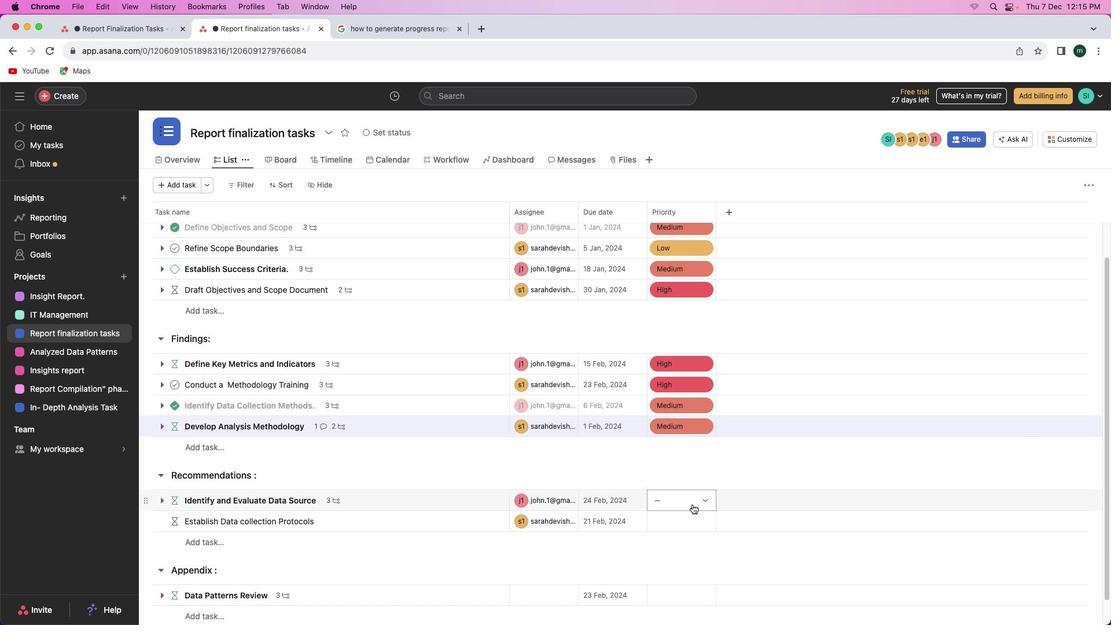 
Action: Mouse moved to (693, 431)
Screenshot: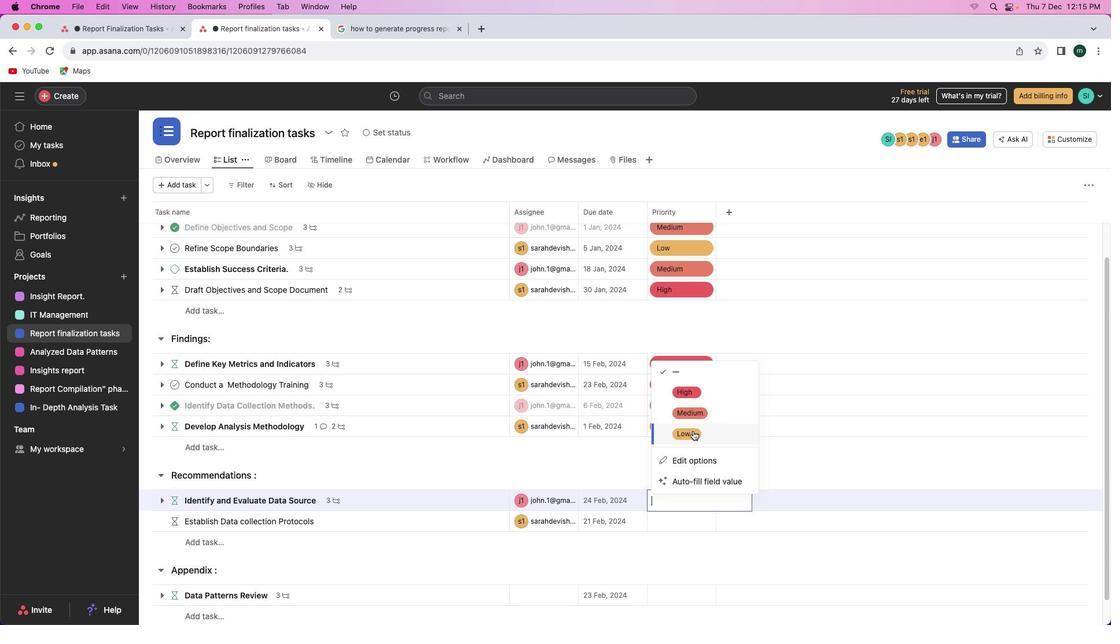 
Action: Mouse pressed left at (693, 431)
Screenshot: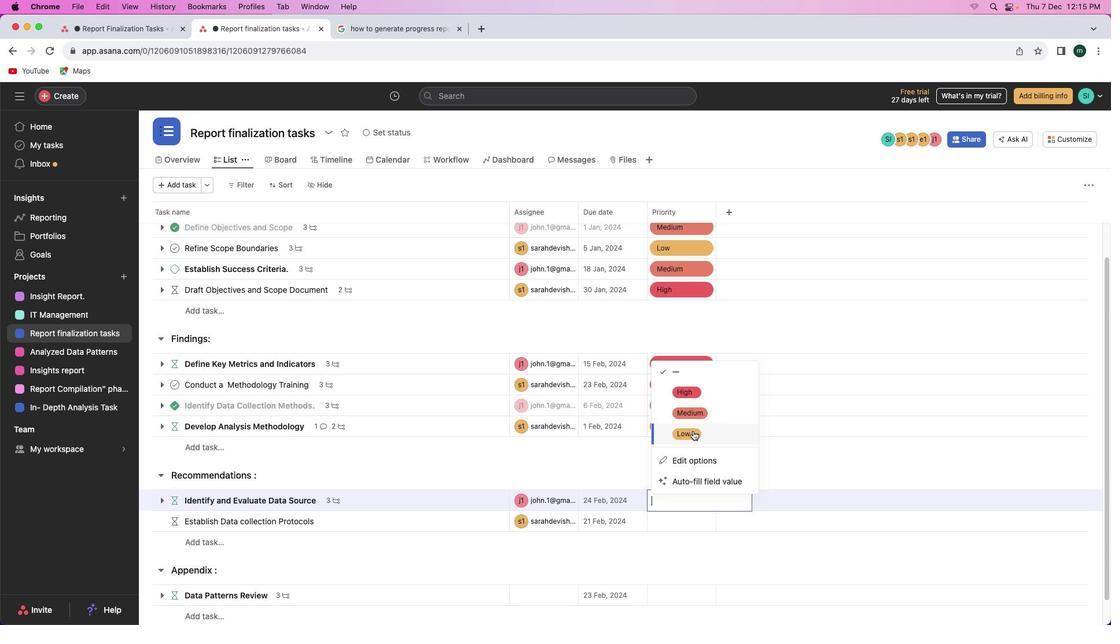 
Action: Mouse moved to (681, 519)
Screenshot: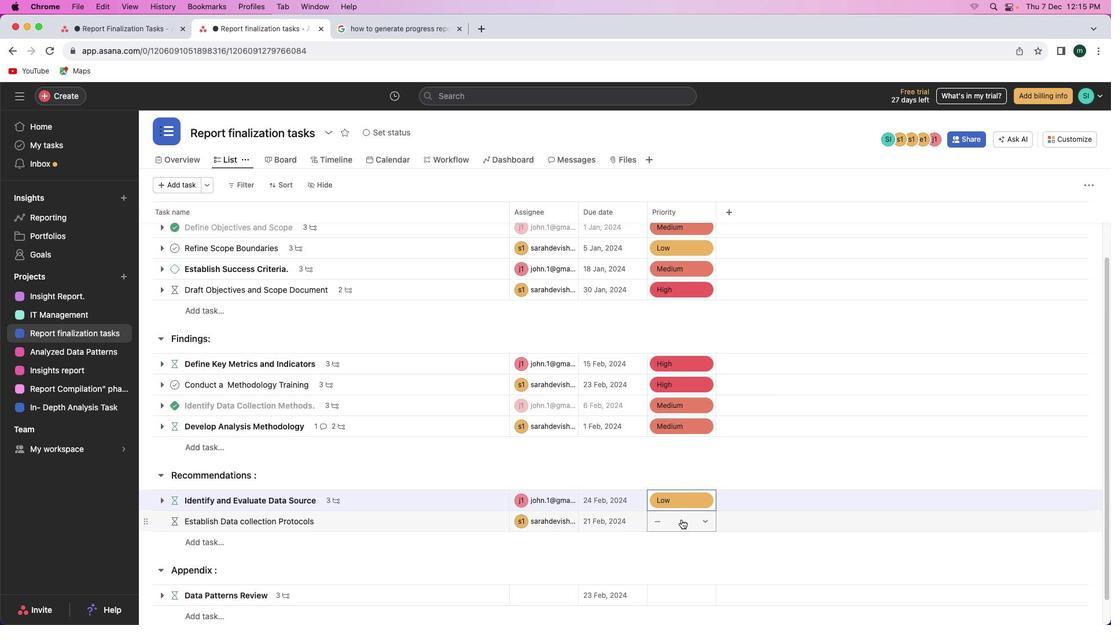 
Action: Mouse pressed left at (681, 519)
Screenshot: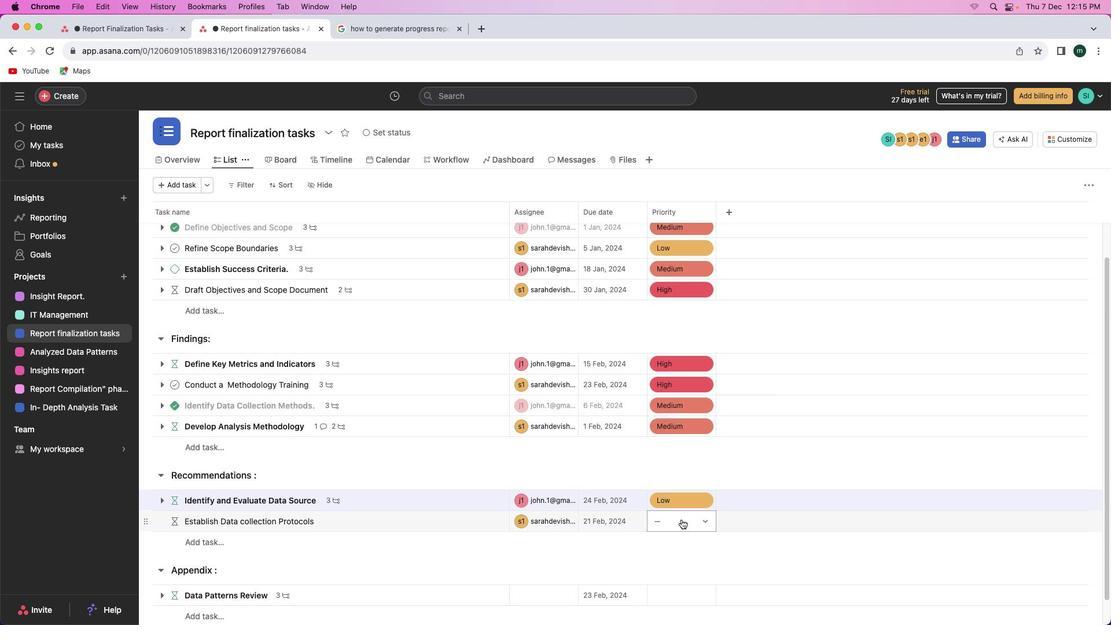 
Action: Mouse moved to (689, 412)
Screenshot: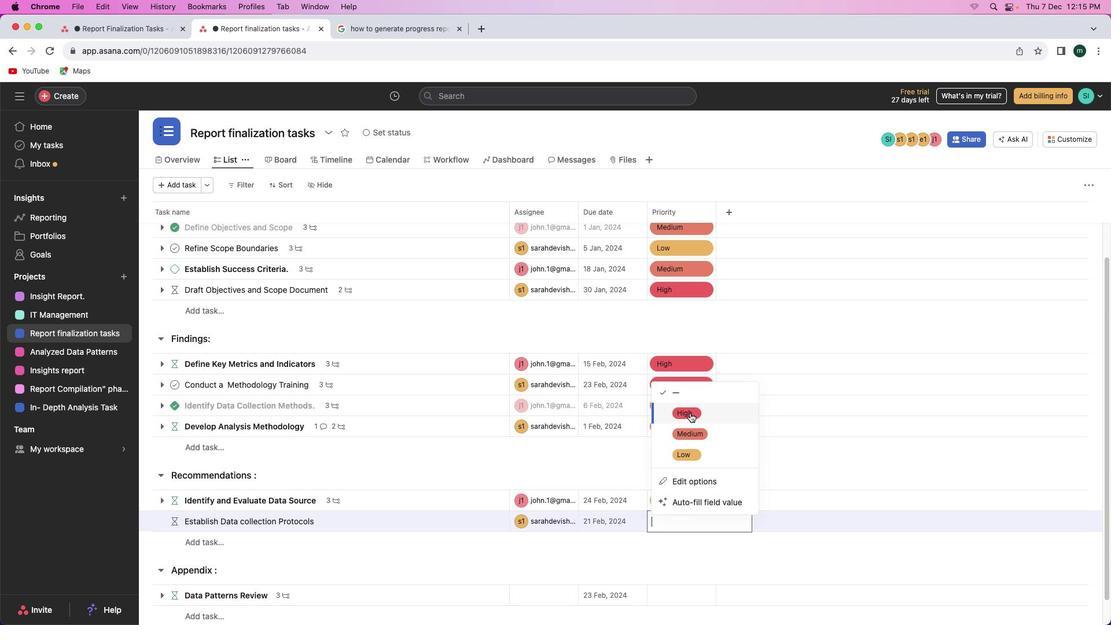 
Action: Mouse pressed left at (689, 412)
Screenshot: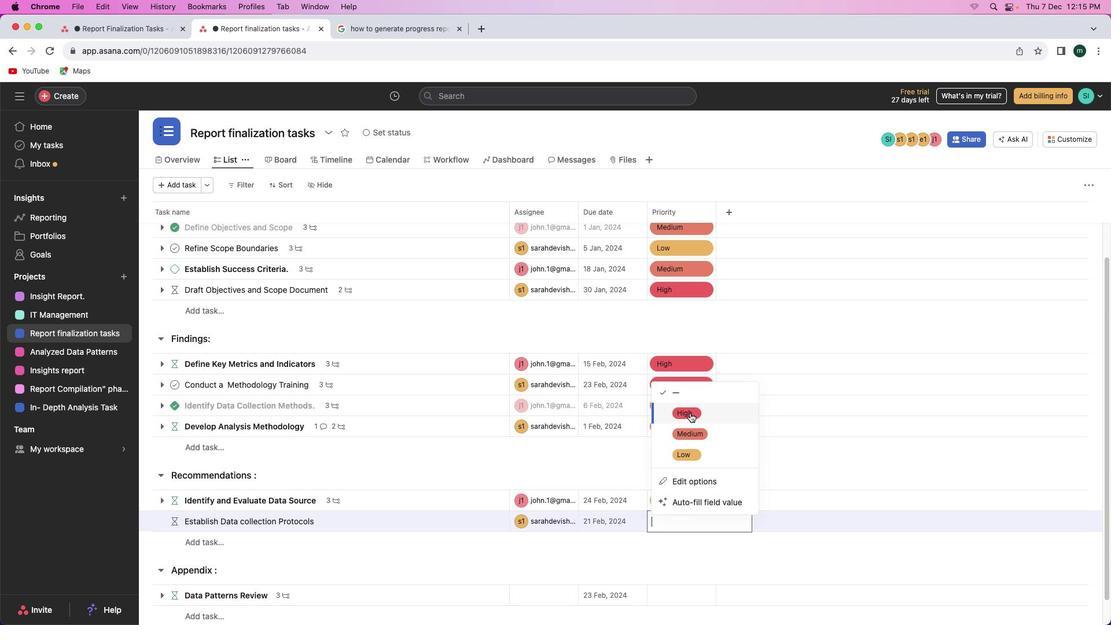
Action: Mouse moved to (675, 541)
Screenshot: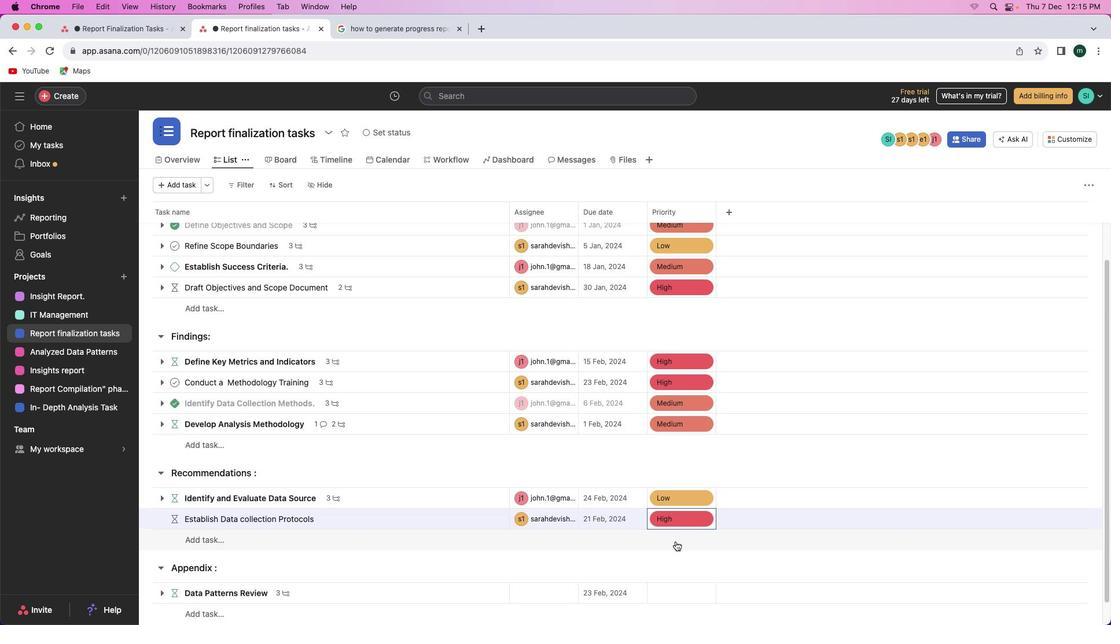 
Action: Mouse scrolled (675, 541) with delta (0, 0)
Screenshot: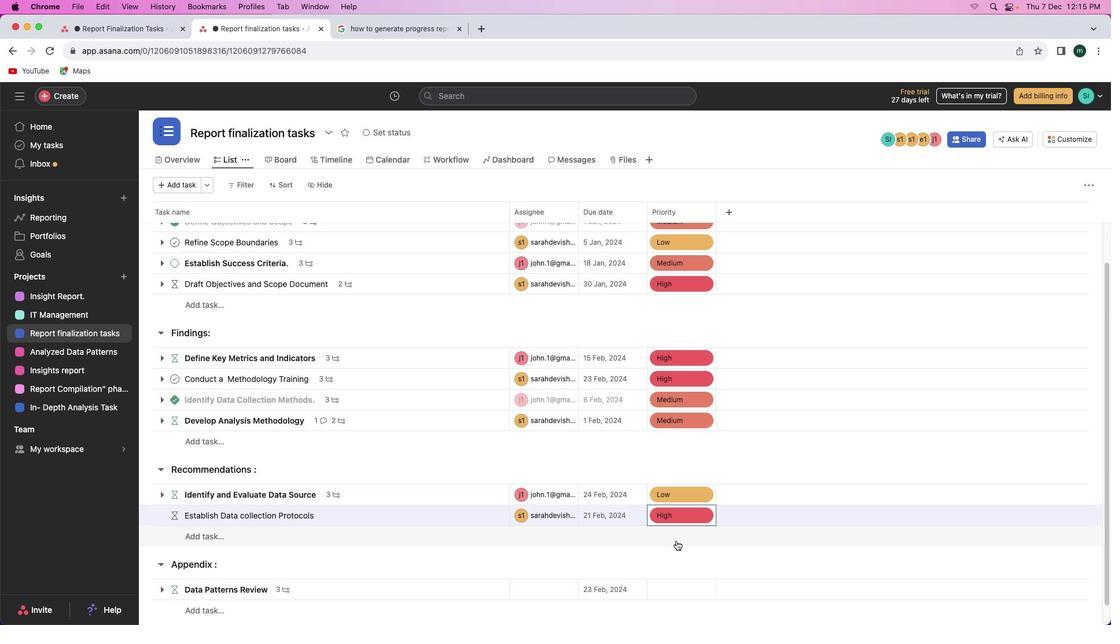 
Action: Mouse scrolled (675, 541) with delta (0, 0)
Screenshot: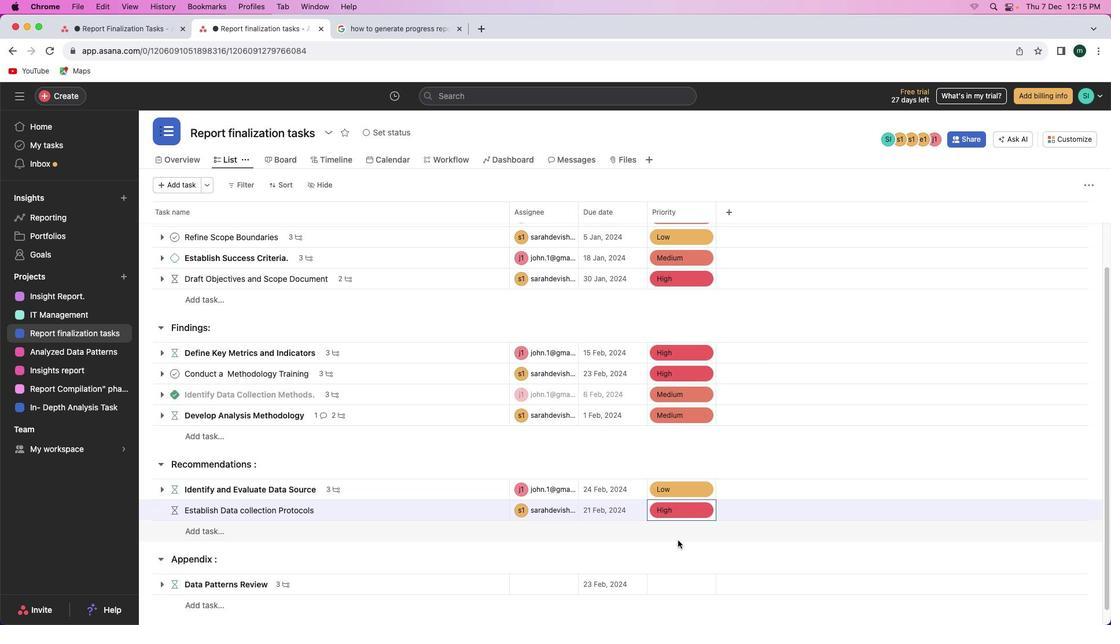 
Action: Mouse scrolled (675, 541) with delta (0, -1)
Screenshot: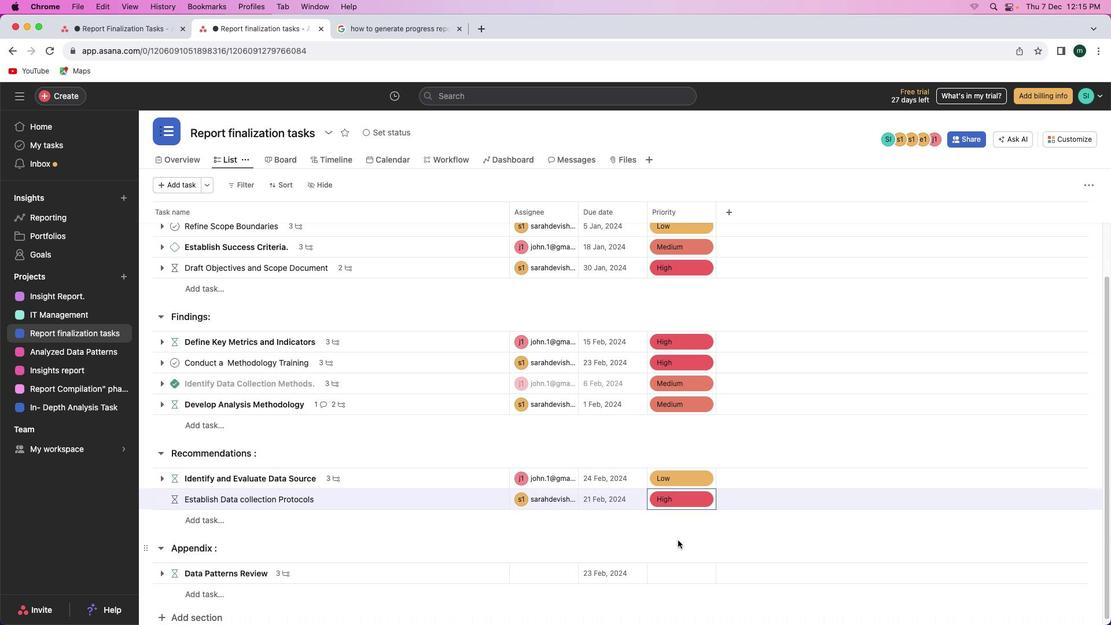 
Action: Mouse moved to (675, 541)
Screenshot: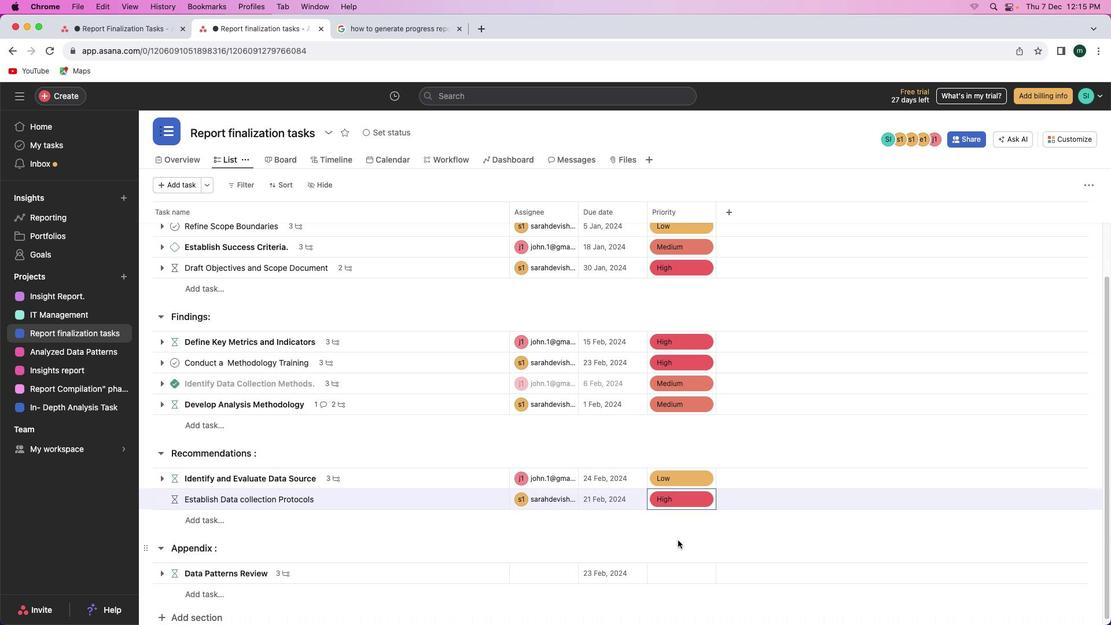 
Action: Mouse scrolled (675, 541) with delta (0, -2)
Screenshot: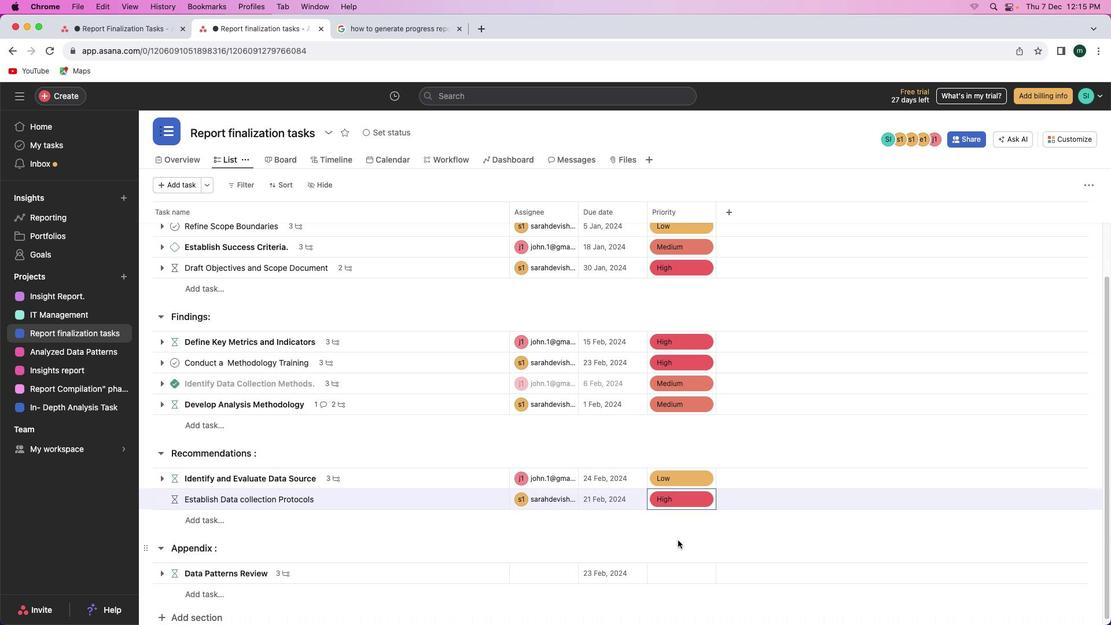 
Action: Mouse moved to (677, 539)
Screenshot: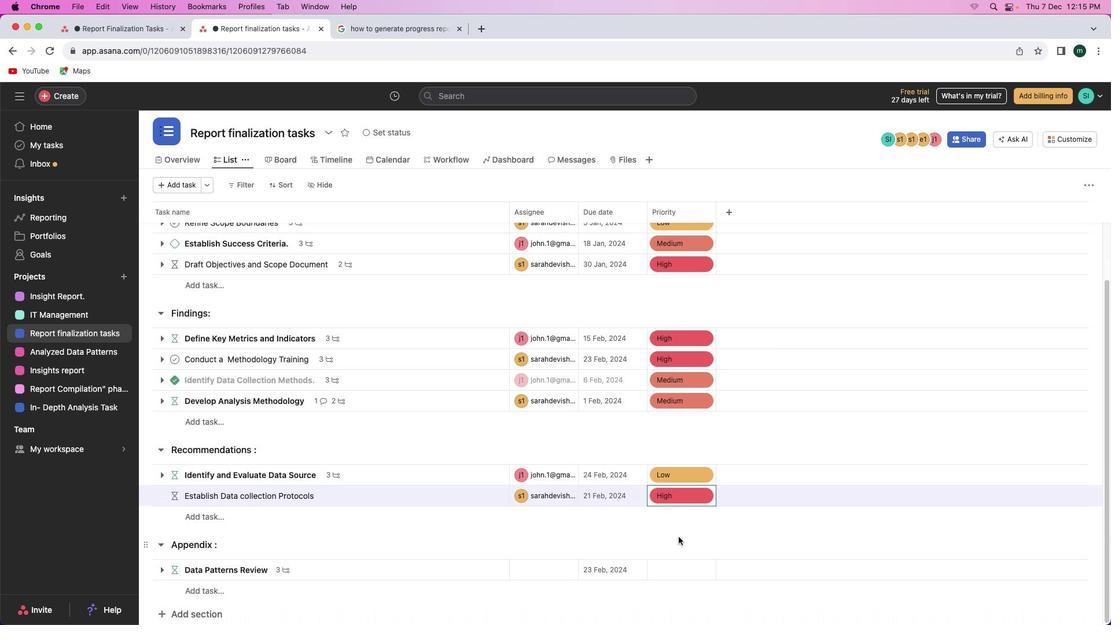 
Action: Mouse scrolled (677, 539) with delta (0, 0)
Screenshot: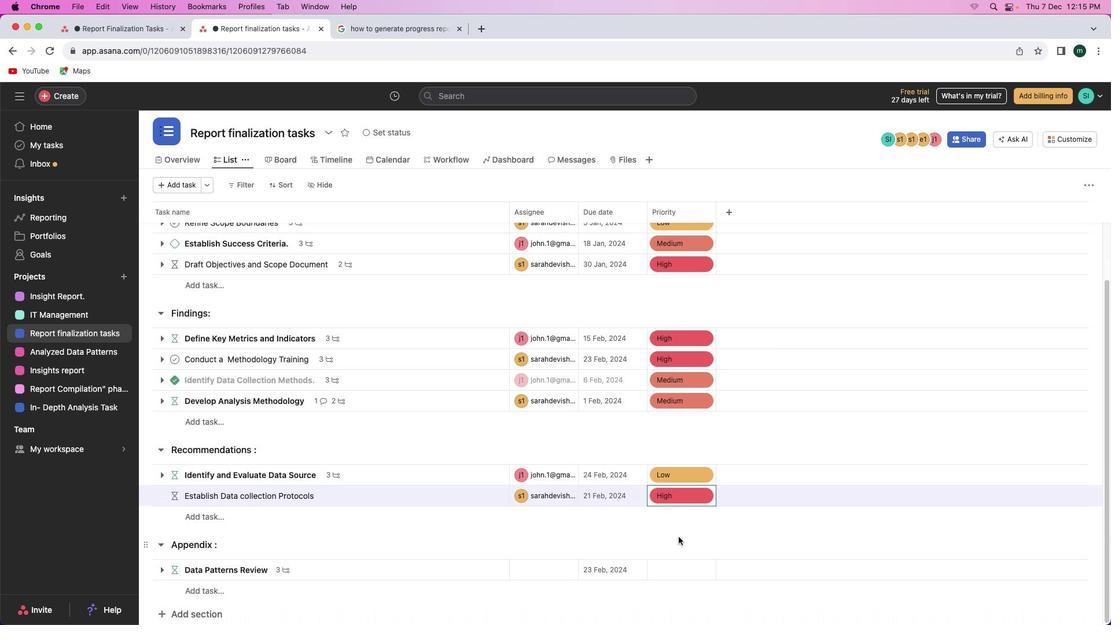 
Action: Mouse moved to (677, 538)
Screenshot: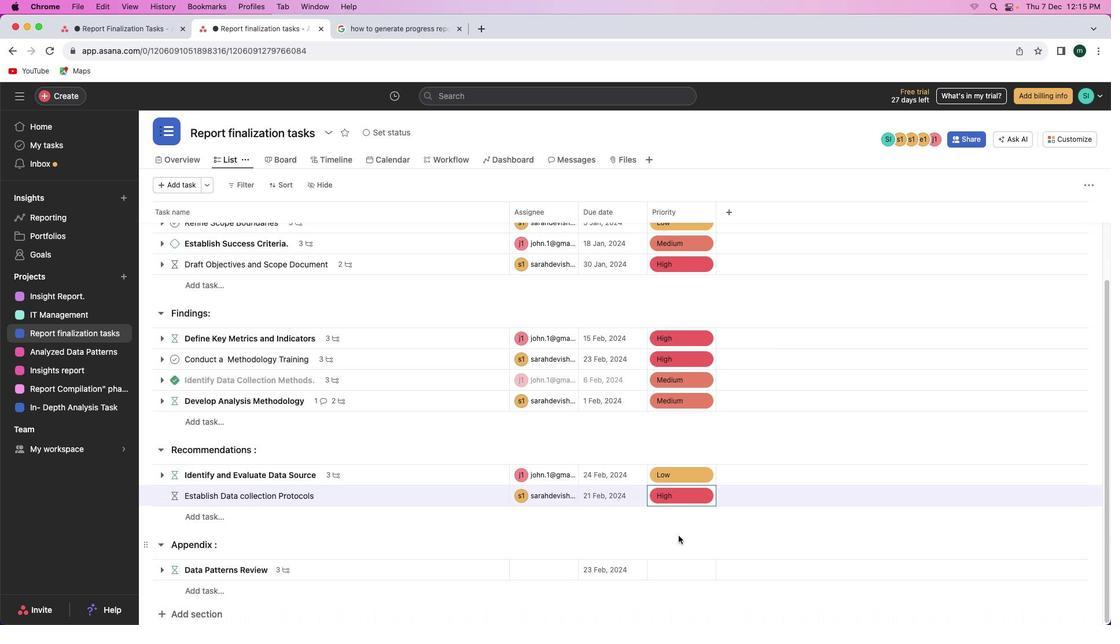 
Action: Mouse scrolled (677, 538) with delta (0, 0)
Screenshot: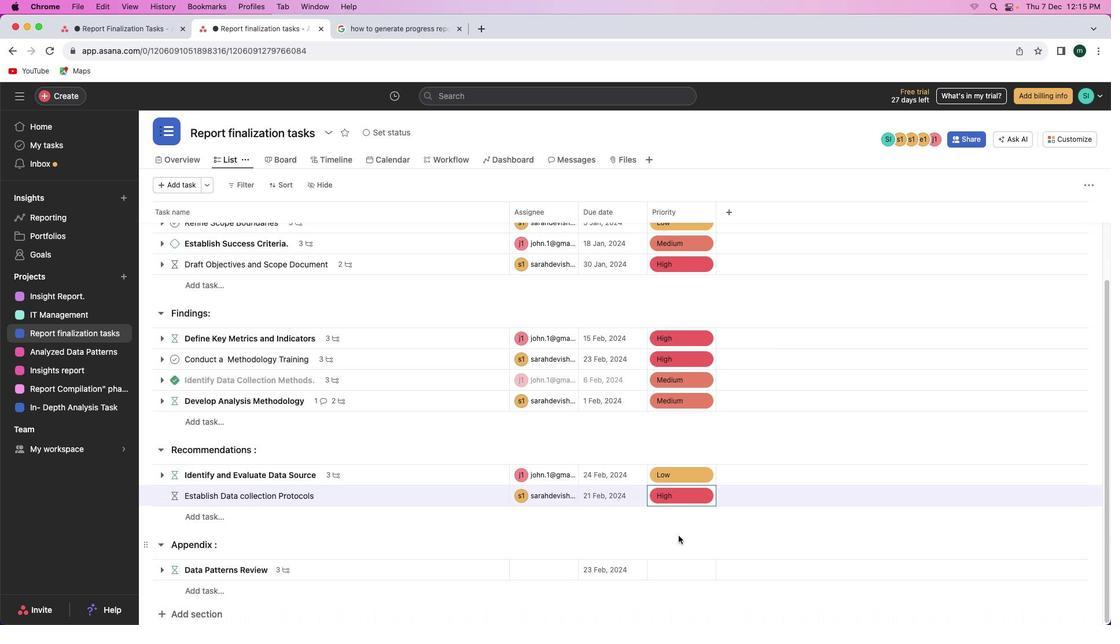 
Action: Mouse moved to (678, 538)
Screenshot: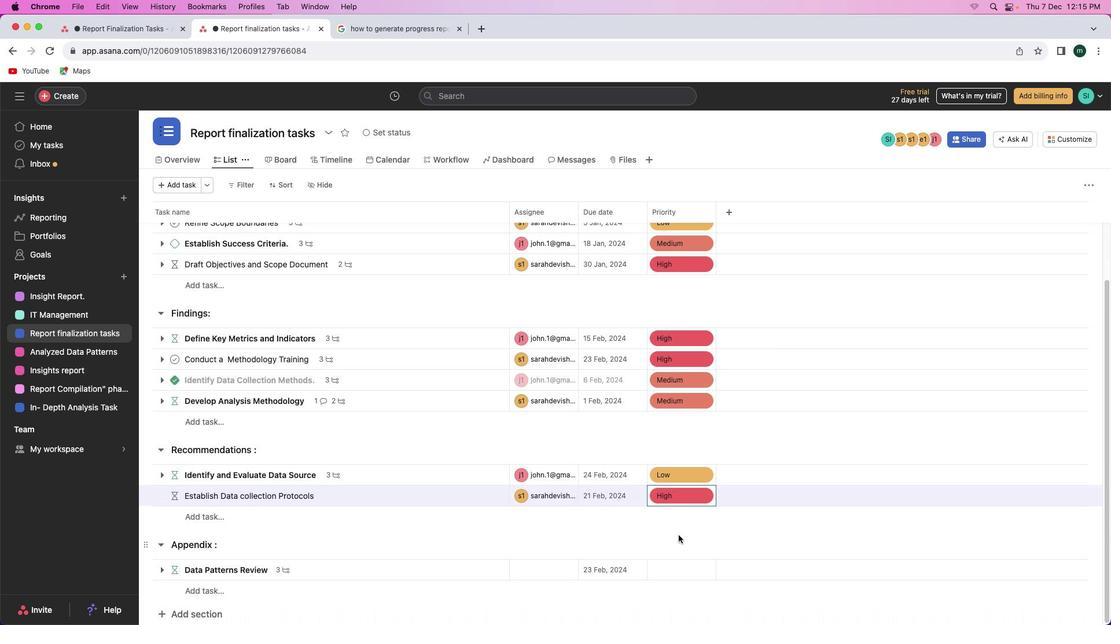 
Action: Mouse scrolled (678, 538) with delta (0, -1)
Screenshot: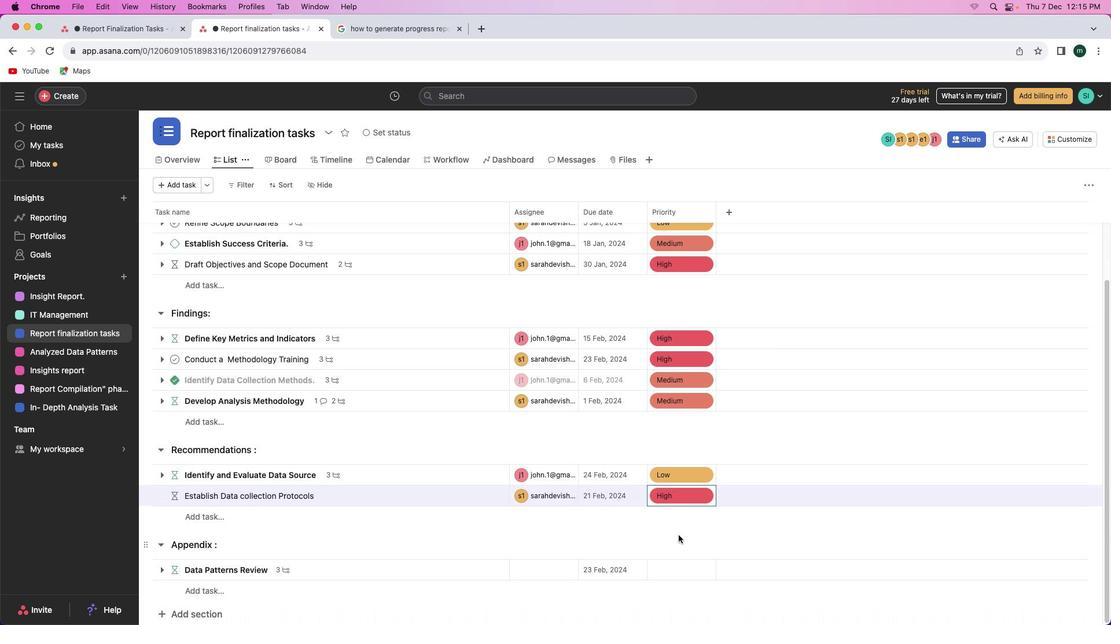 
Action: Mouse moved to (672, 574)
Screenshot: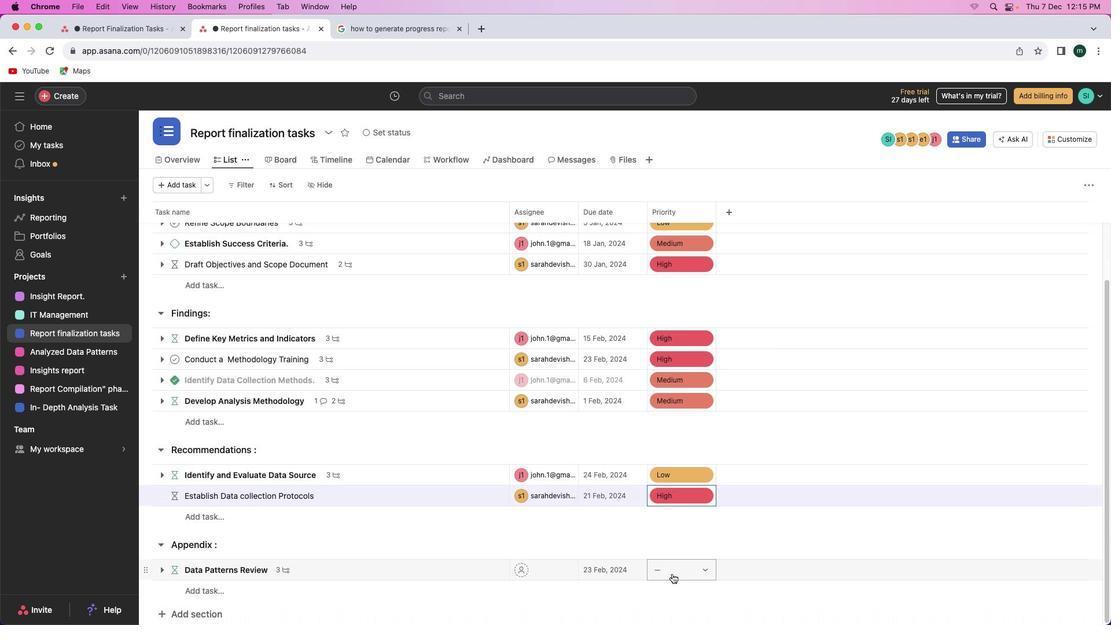 
Action: Mouse pressed left at (672, 574)
Screenshot: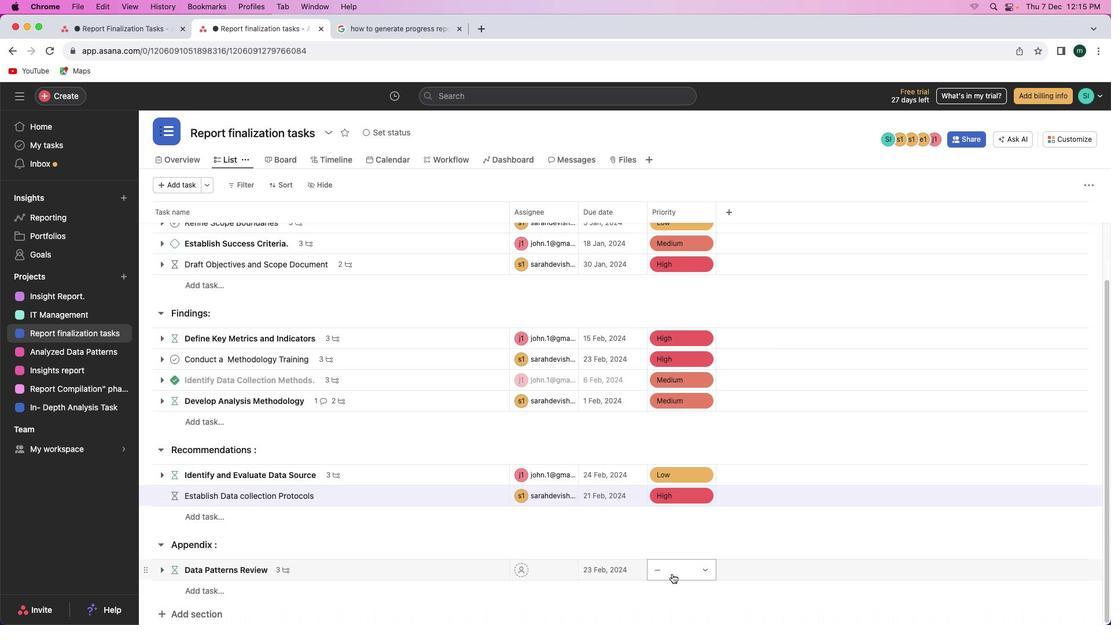 
Action: Mouse moved to (688, 502)
Screenshot: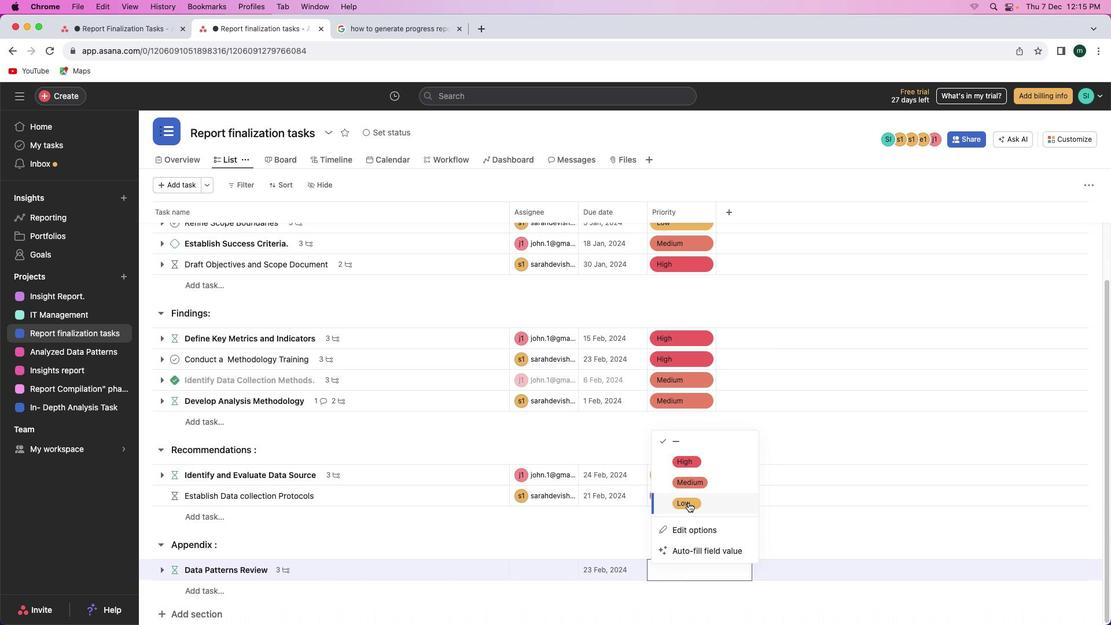 
Action: Mouse pressed left at (688, 502)
Screenshot: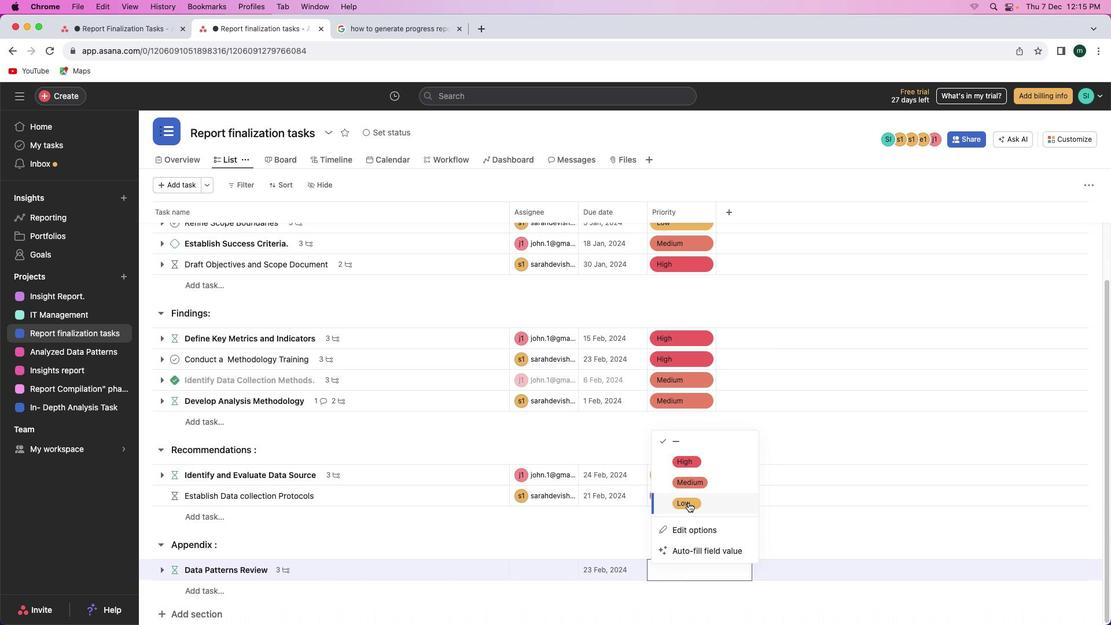 
Action: Mouse moved to (800, 471)
Screenshot: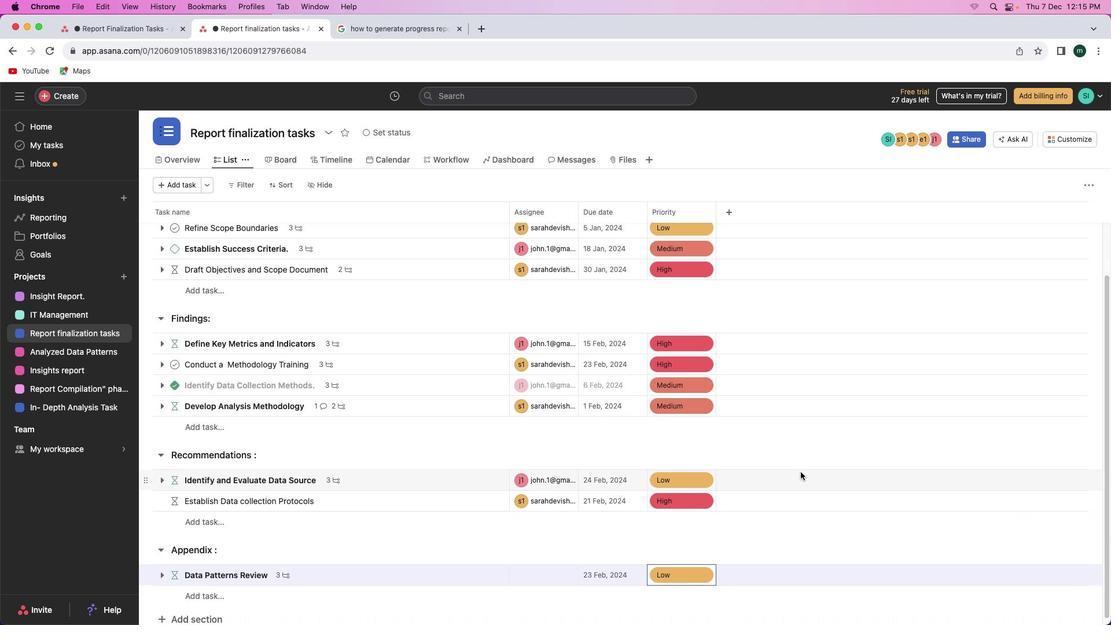 
Action: Mouse scrolled (800, 471) with delta (0, 0)
Screenshot: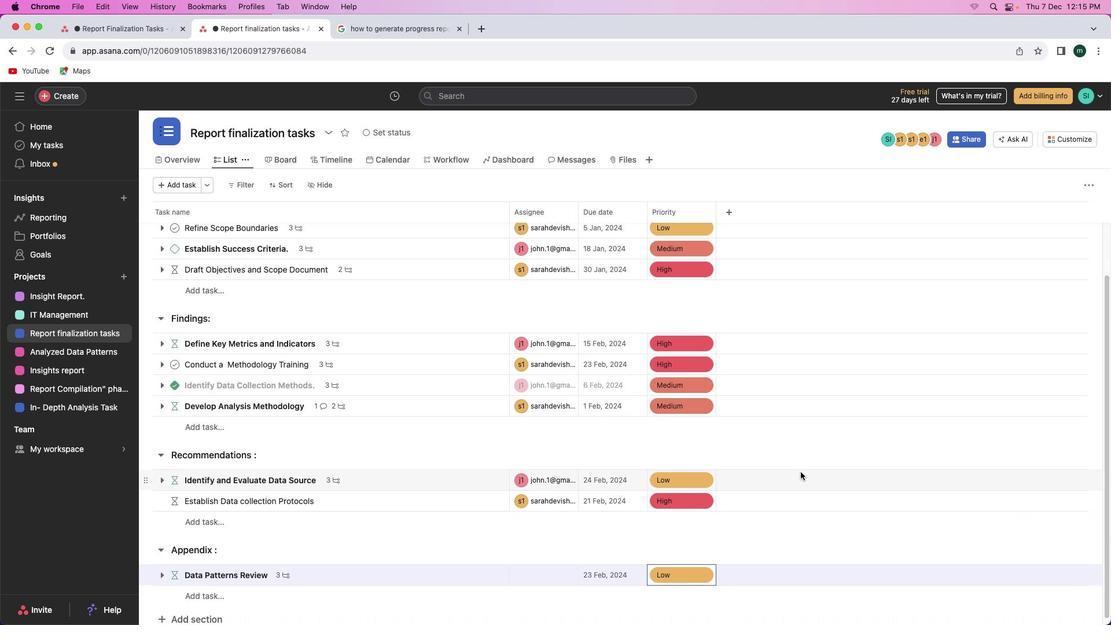 
Action: Mouse moved to (800, 471)
Screenshot: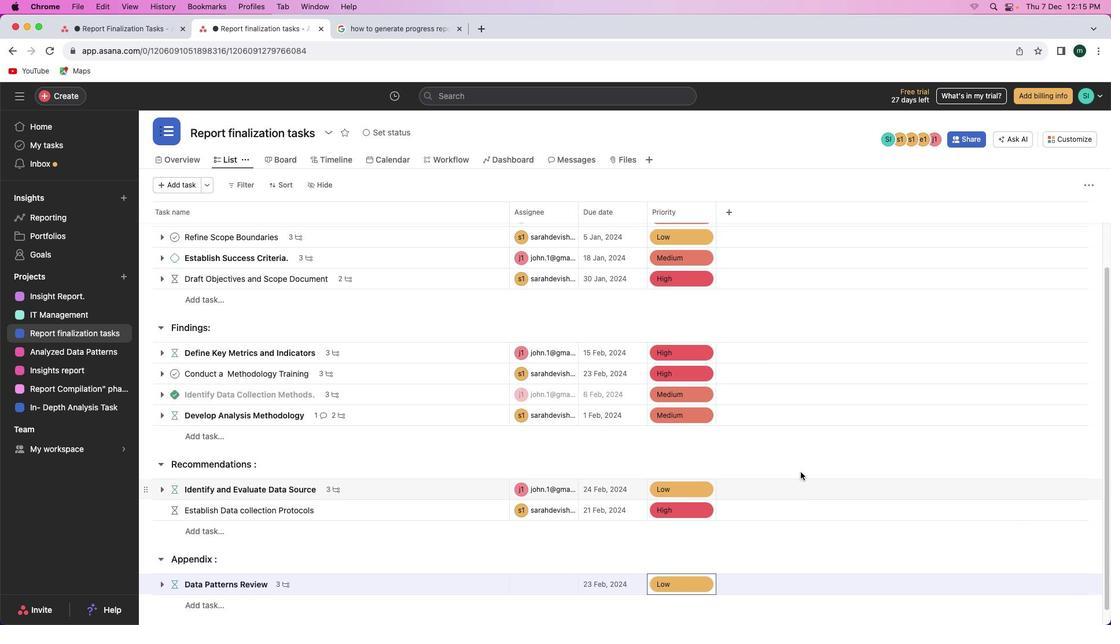 
Action: Mouse scrolled (800, 471) with delta (0, 0)
Screenshot: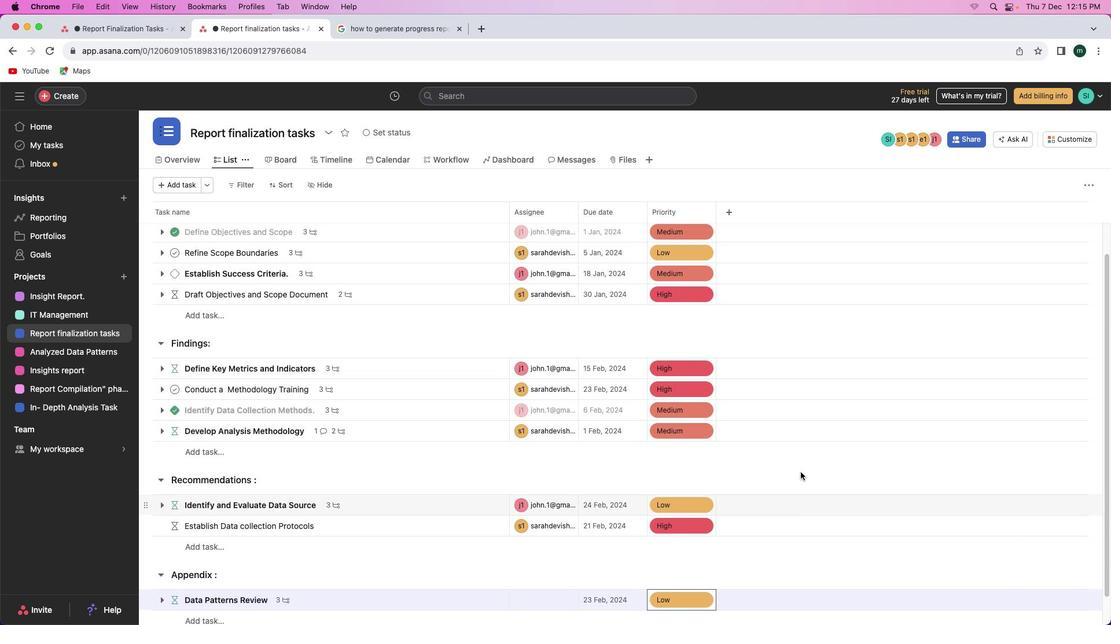 
Action: Mouse moved to (800, 471)
Screenshot: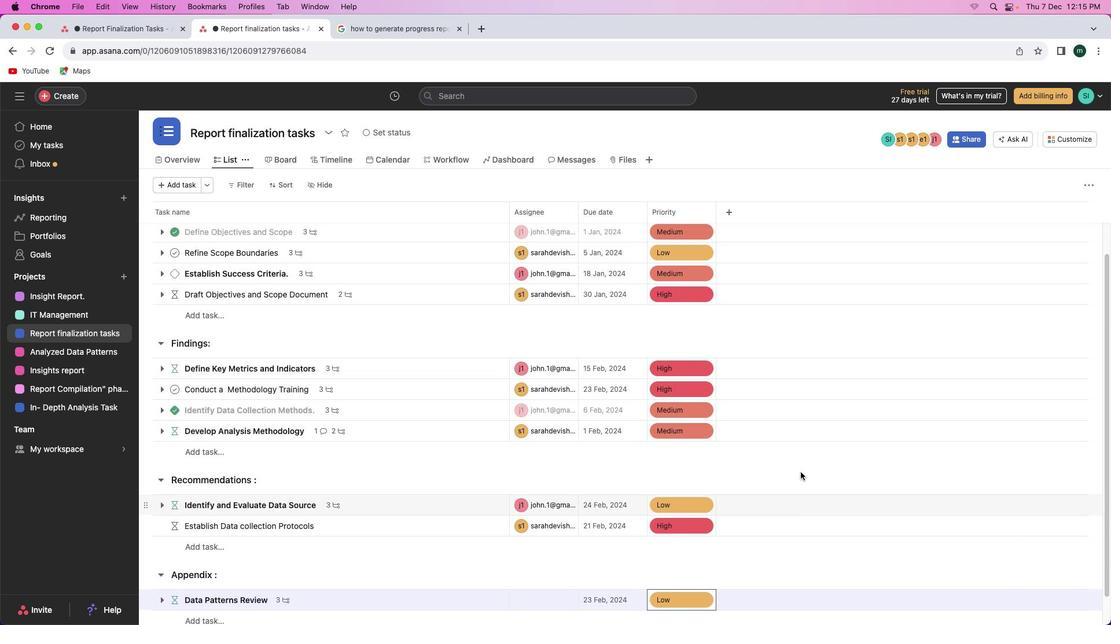 
Action: Mouse scrolled (800, 471) with delta (0, 1)
Screenshot: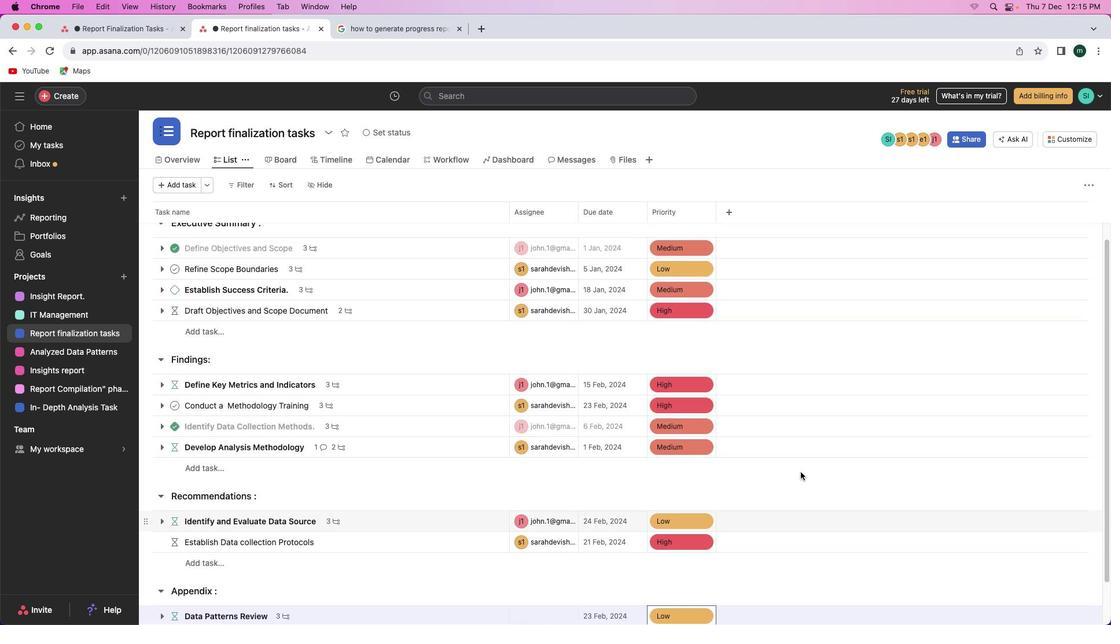 
Action: Mouse moved to (801, 471)
Screenshot: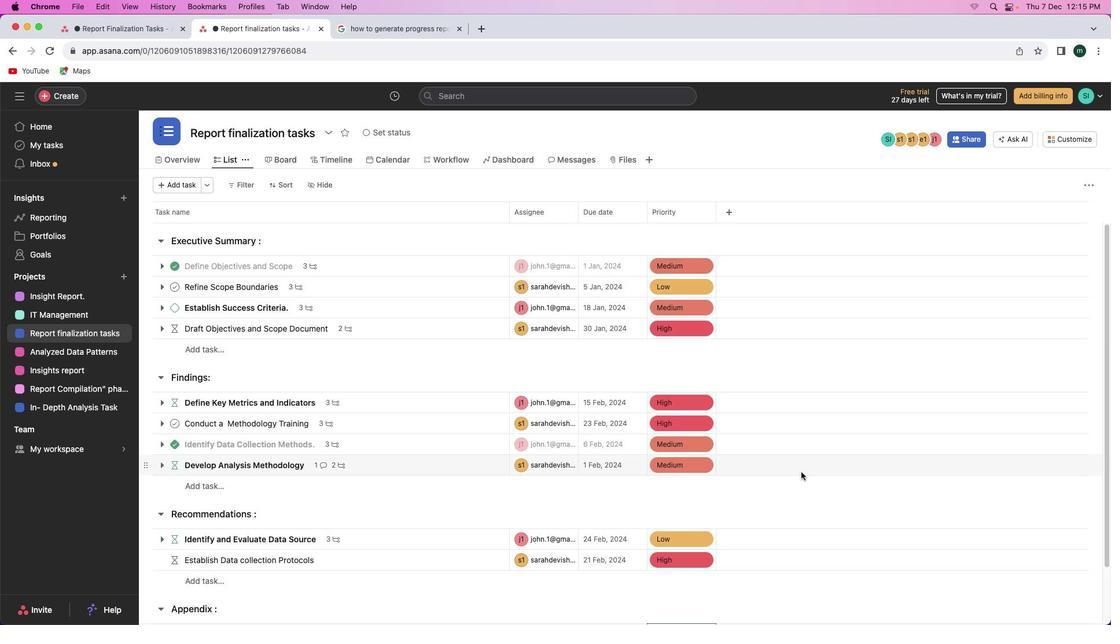 
Action: Mouse scrolled (801, 471) with delta (0, 0)
Screenshot: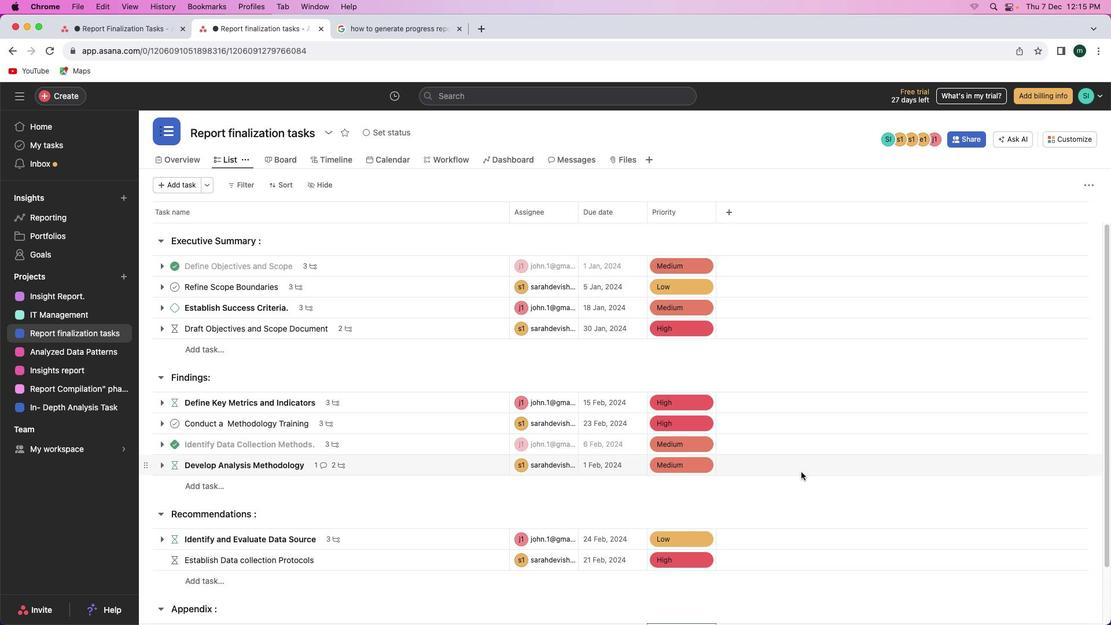
Action: Mouse moved to (801, 472)
Screenshot: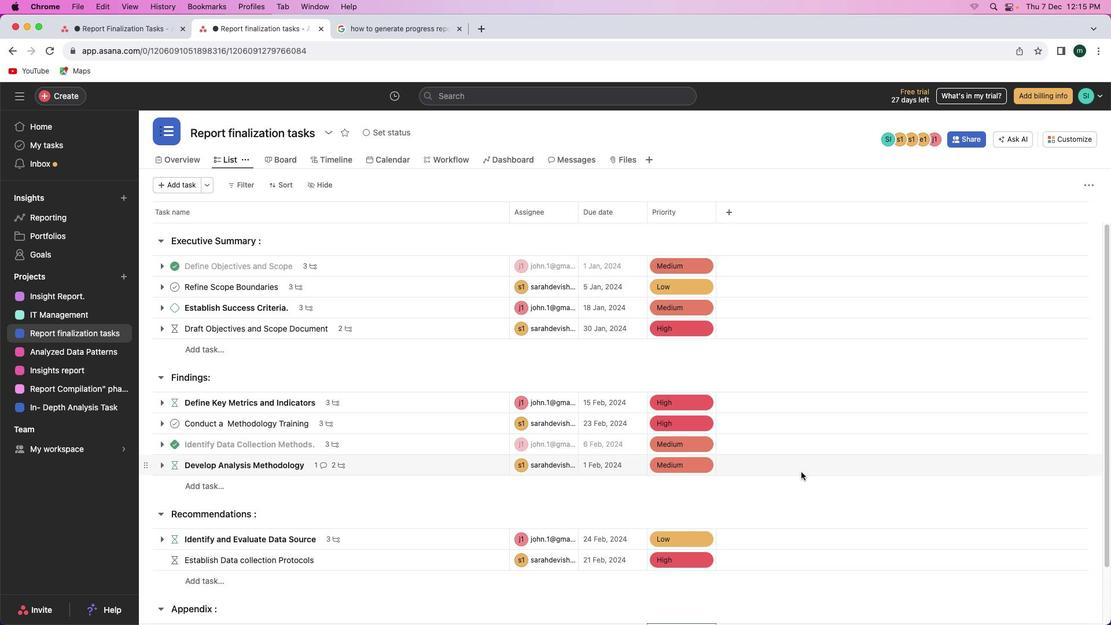 
Action: Mouse scrolled (801, 472) with delta (0, 0)
Screenshot: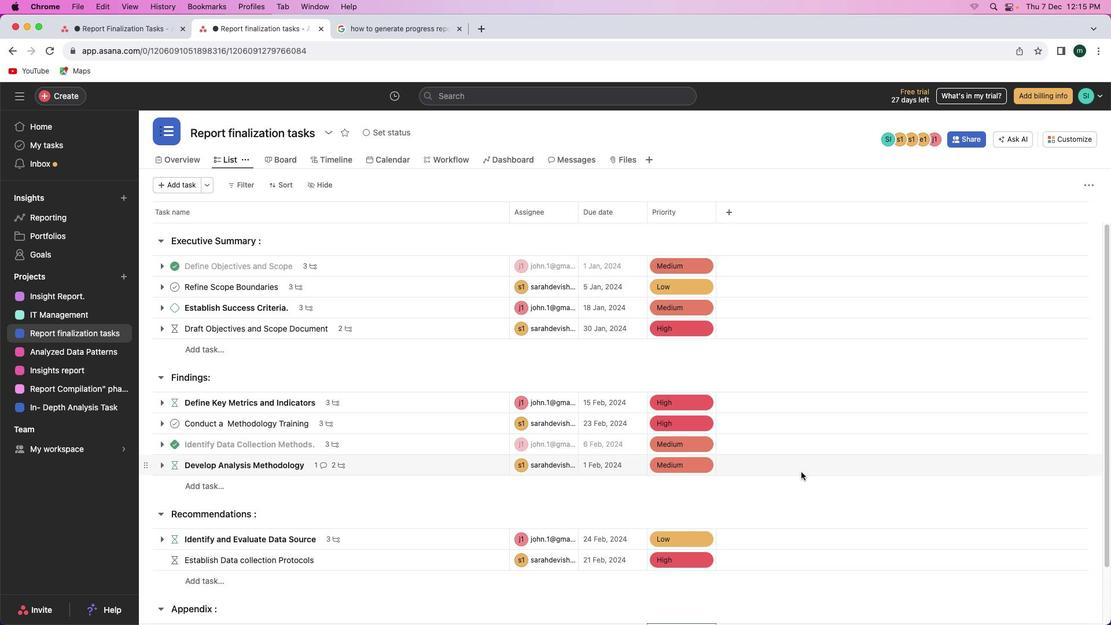 
Action: Mouse scrolled (801, 472) with delta (0, 1)
Screenshot: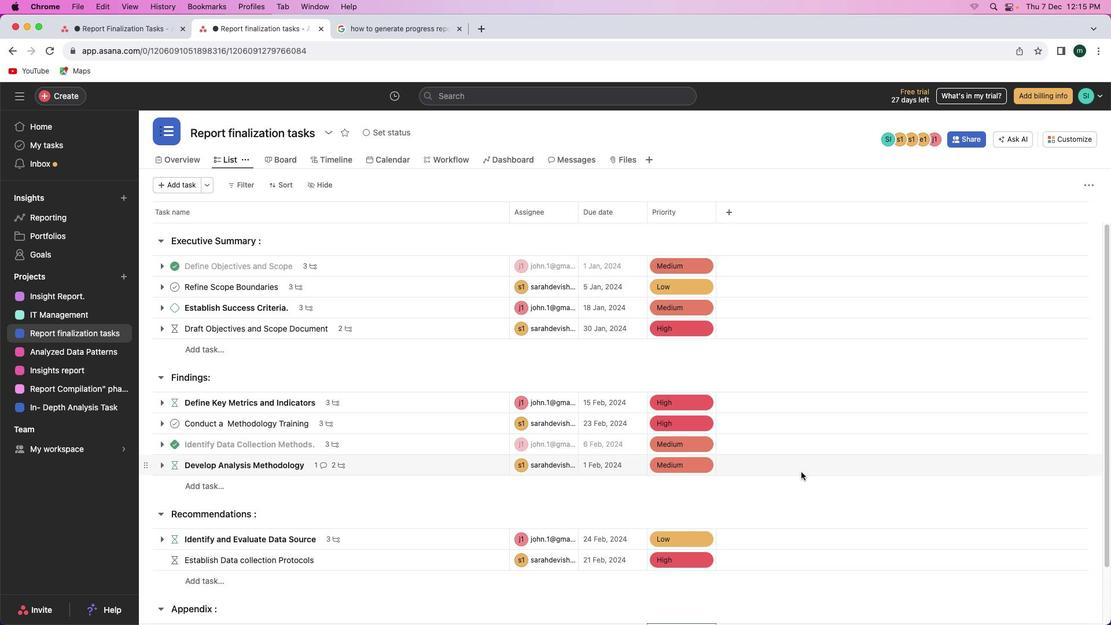
Action: Mouse scrolled (801, 472) with delta (0, 2)
Screenshot: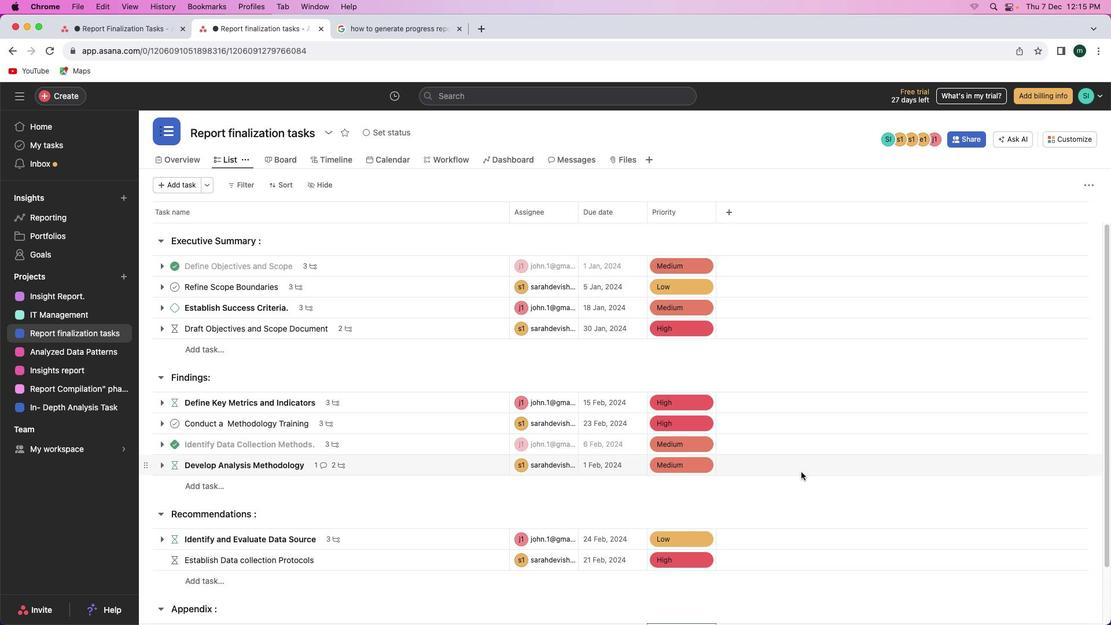 
Action: Mouse scrolled (801, 472) with delta (0, 0)
Screenshot: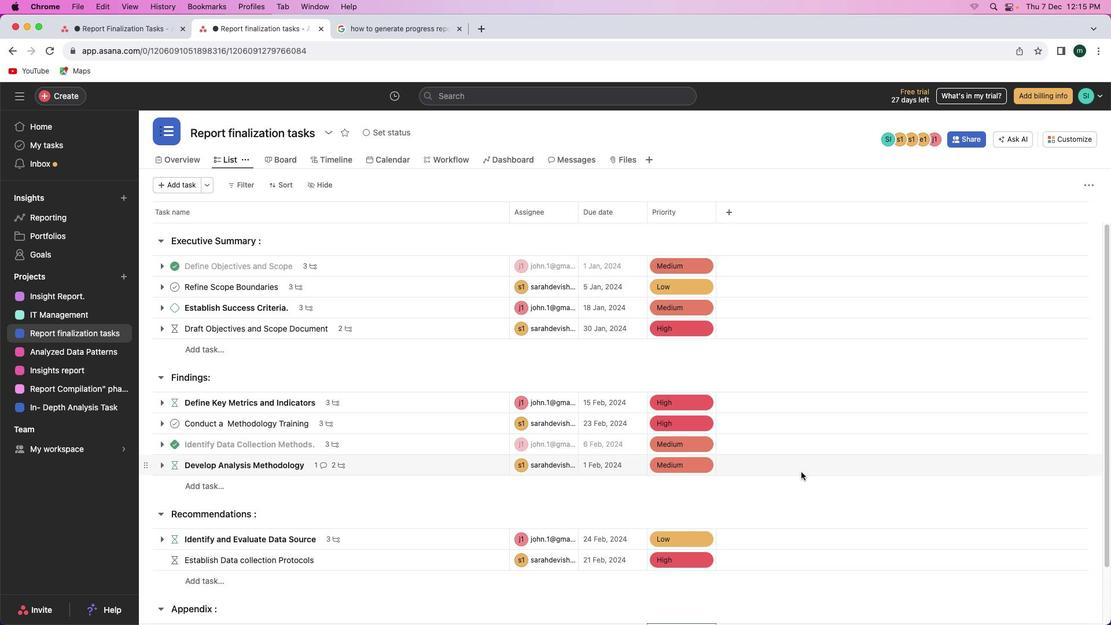 
Action: Mouse scrolled (801, 472) with delta (0, 0)
Screenshot: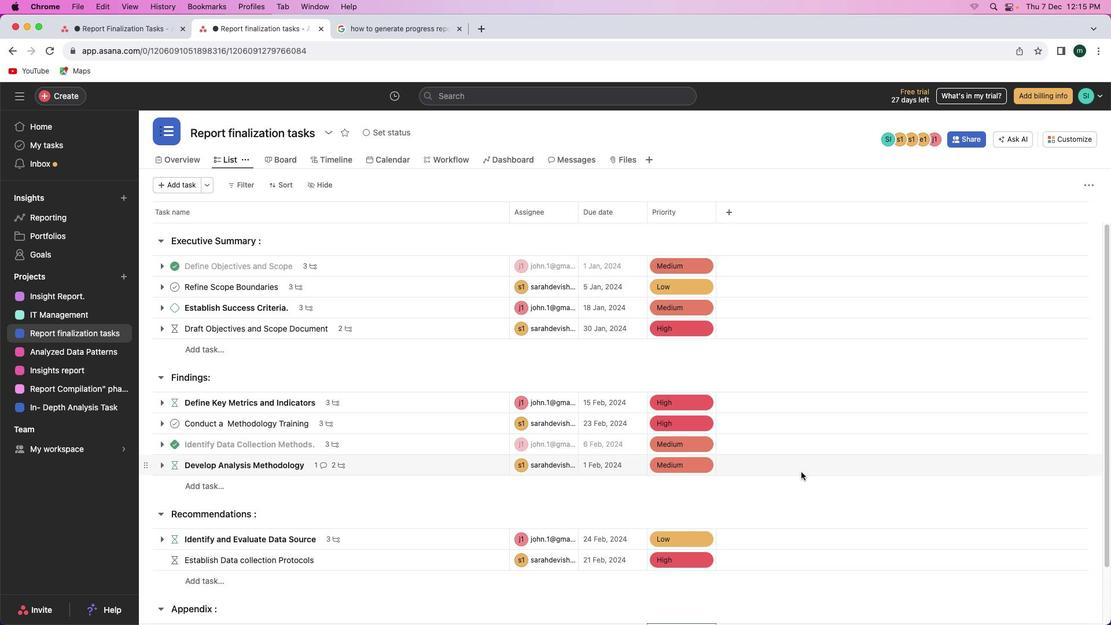 
Action: Mouse scrolled (801, 472) with delta (0, 1)
Screenshot: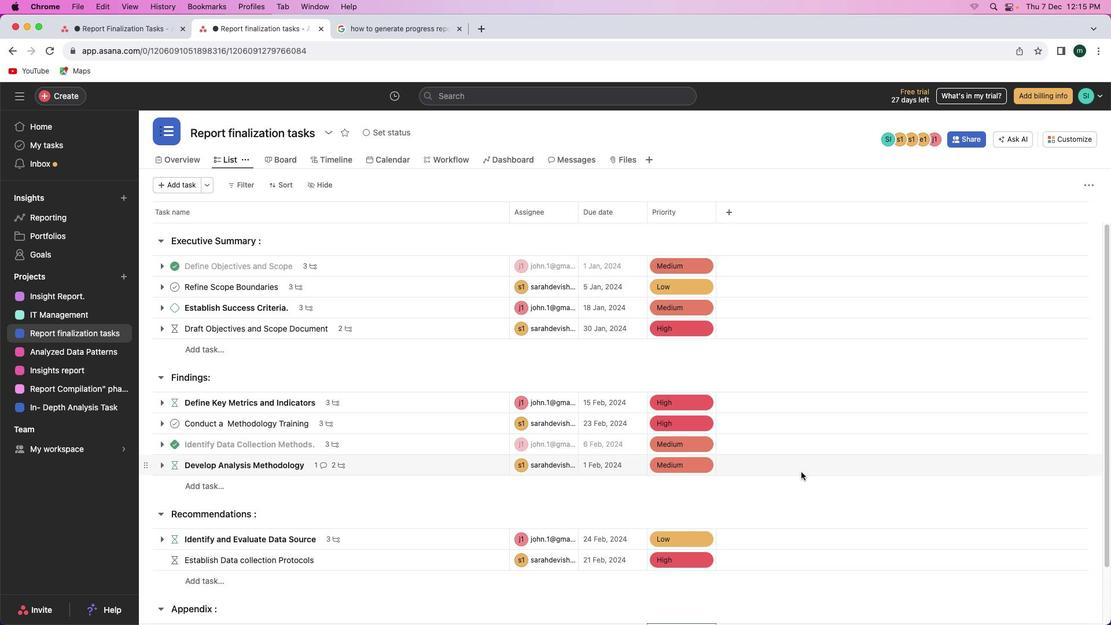 
Action: Mouse scrolled (801, 472) with delta (0, 2)
Screenshot: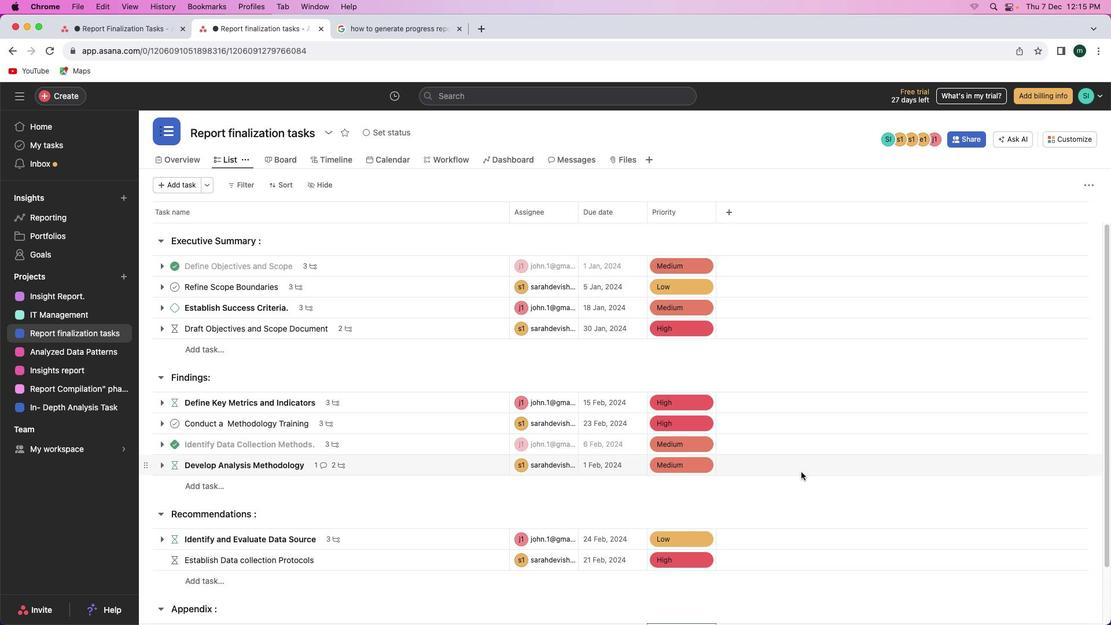 
Action: Mouse moved to (801, 471)
Screenshot: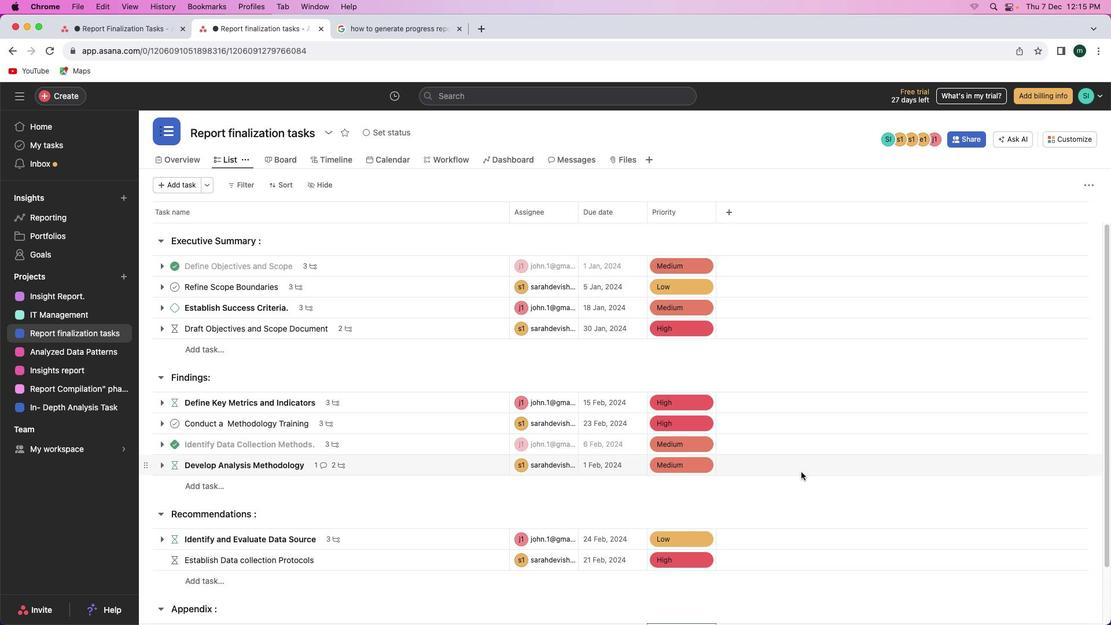 
Action: Mouse scrolled (801, 471) with delta (0, 0)
Screenshot: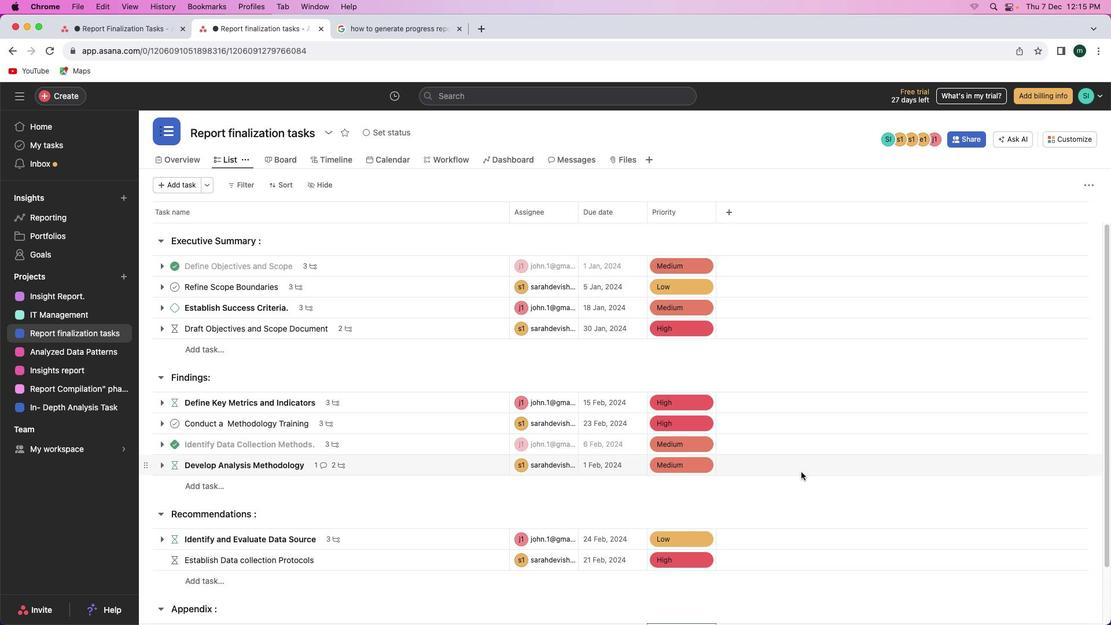 
Action: Mouse scrolled (801, 471) with delta (0, 0)
Screenshot: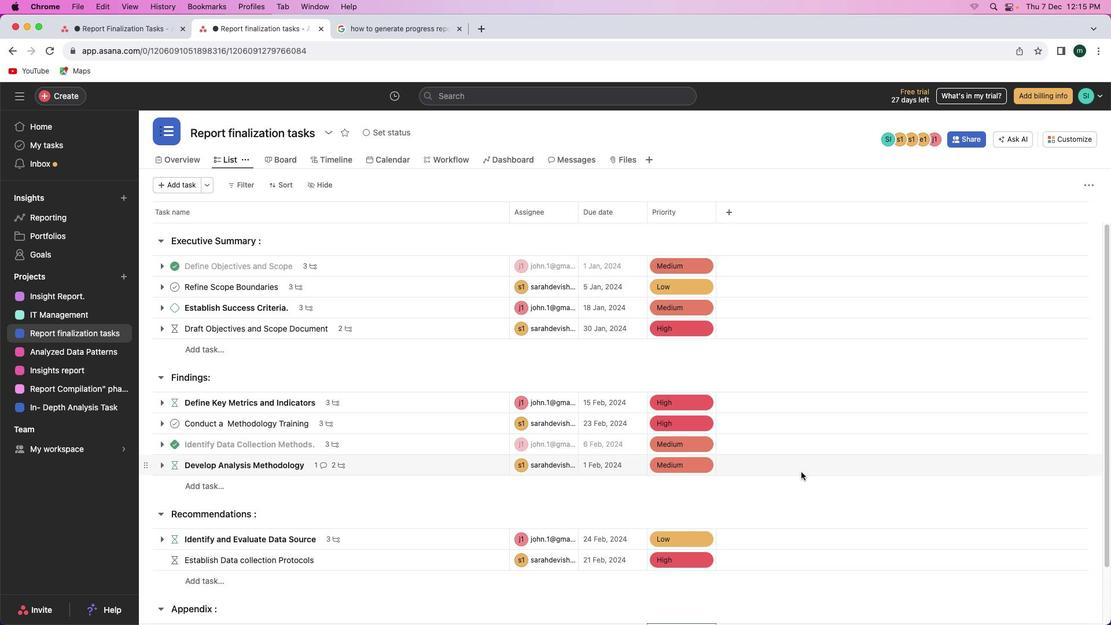 
Action: Mouse scrolled (801, 471) with delta (0, 1)
Screenshot: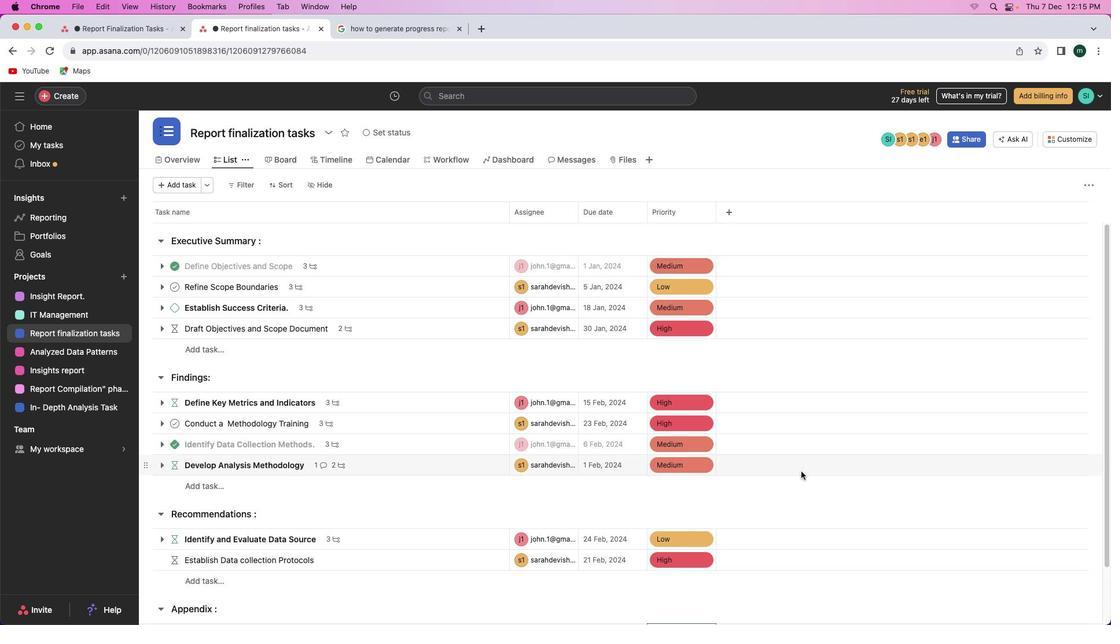 
Action: Mouse moved to (801, 470)
Screenshot: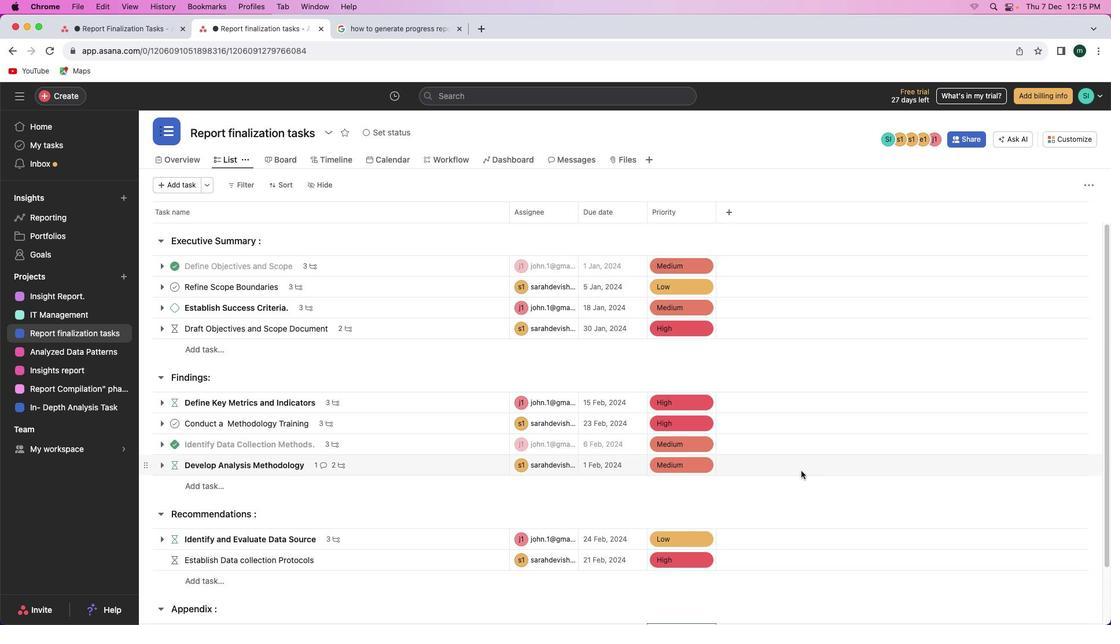 
Action: Mouse scrolled (801, 470) with delta (0, 0)
Screenshot: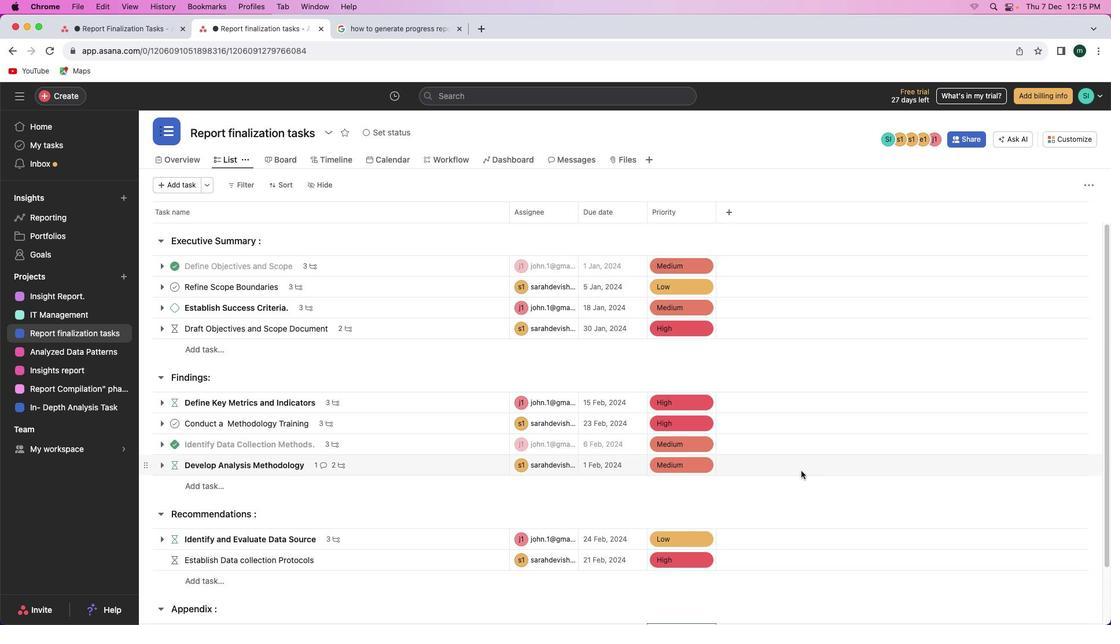 
Action: Mouse scrolled (801, 470) with delta (0, 0)
Screenshot: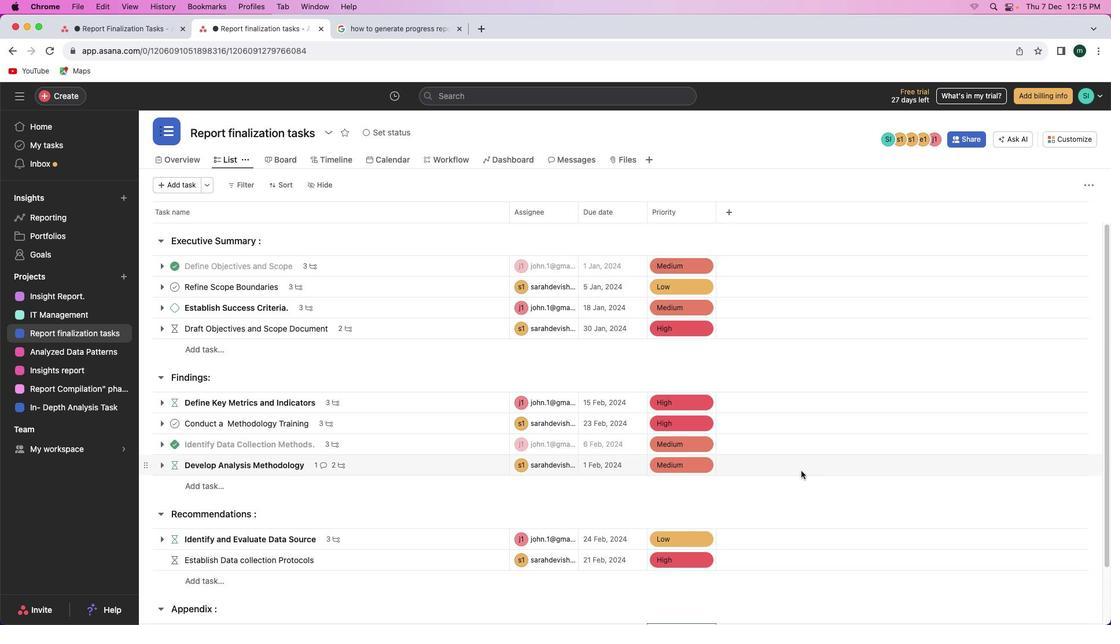 
Action: Mouse moved to (801, 470)
Screenshot: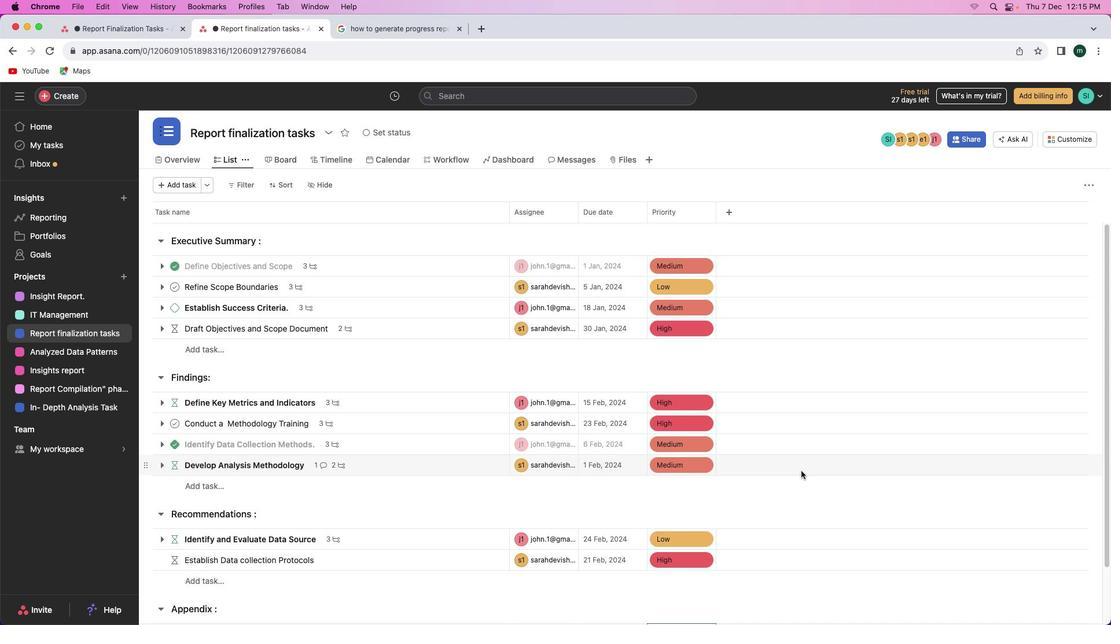 
